 Task: Create a sub task Design and Implement Solution for the task  Create a new online platform for online personal shopping services in the project BellRise , assign it to team member softage.5@softage.net and update the status of the sub task to  Off Track , set the priority of the sub task to High
Action: Mouse moved to (560, 576)
Screenshot: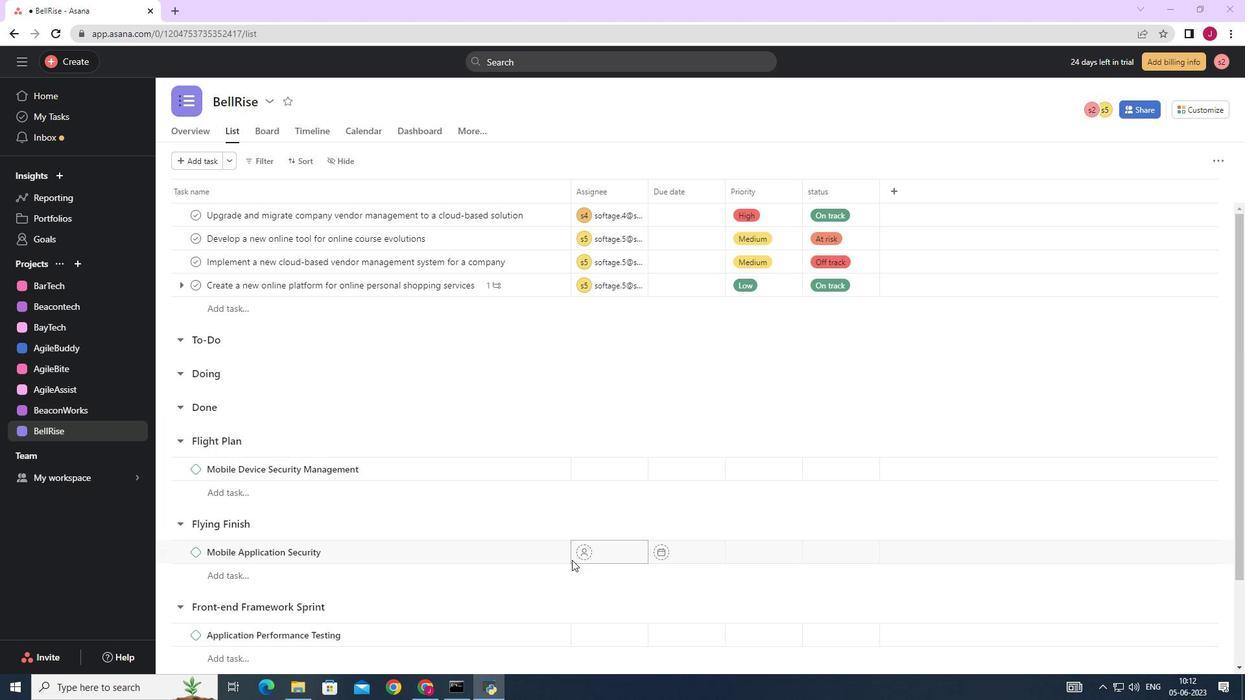 
Action: Mouse scrolled (560, 576) with delta (0, 0)
Screenshot: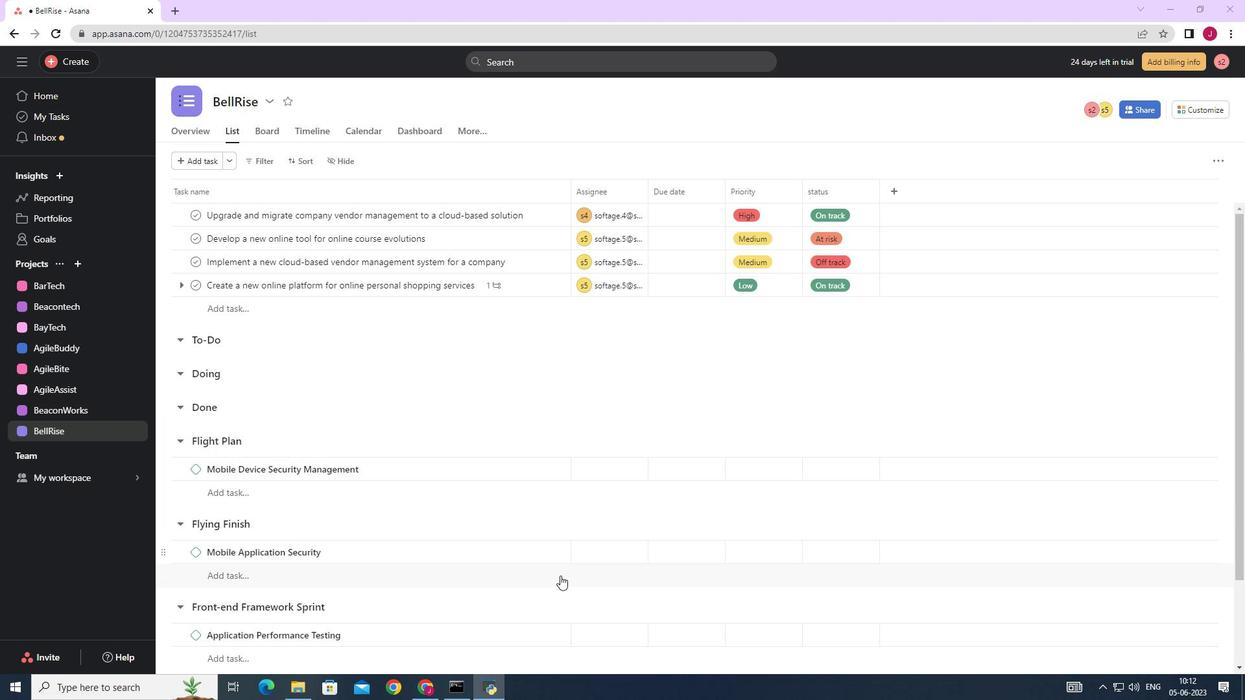 
Action: Mouse scrolled (560, 576) with delta (0, 0)
Screenshot: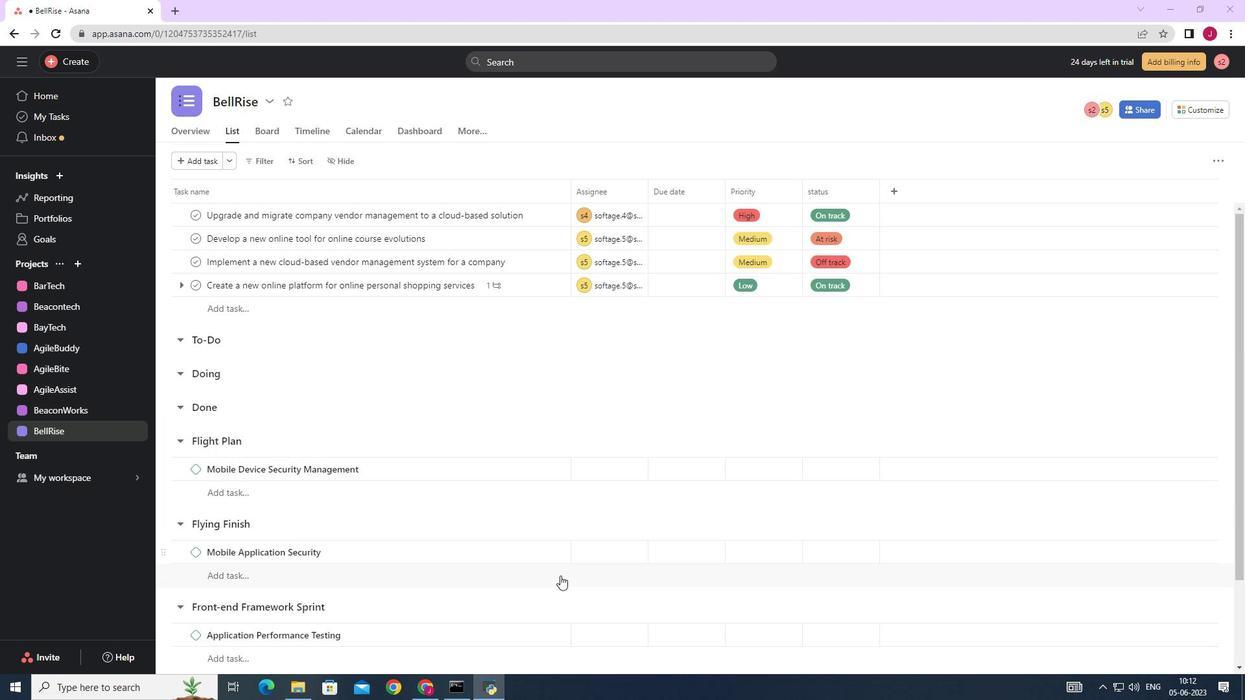 
Action: Mouse scrolled (560, 576) with delta (0, 0)
Screenshot: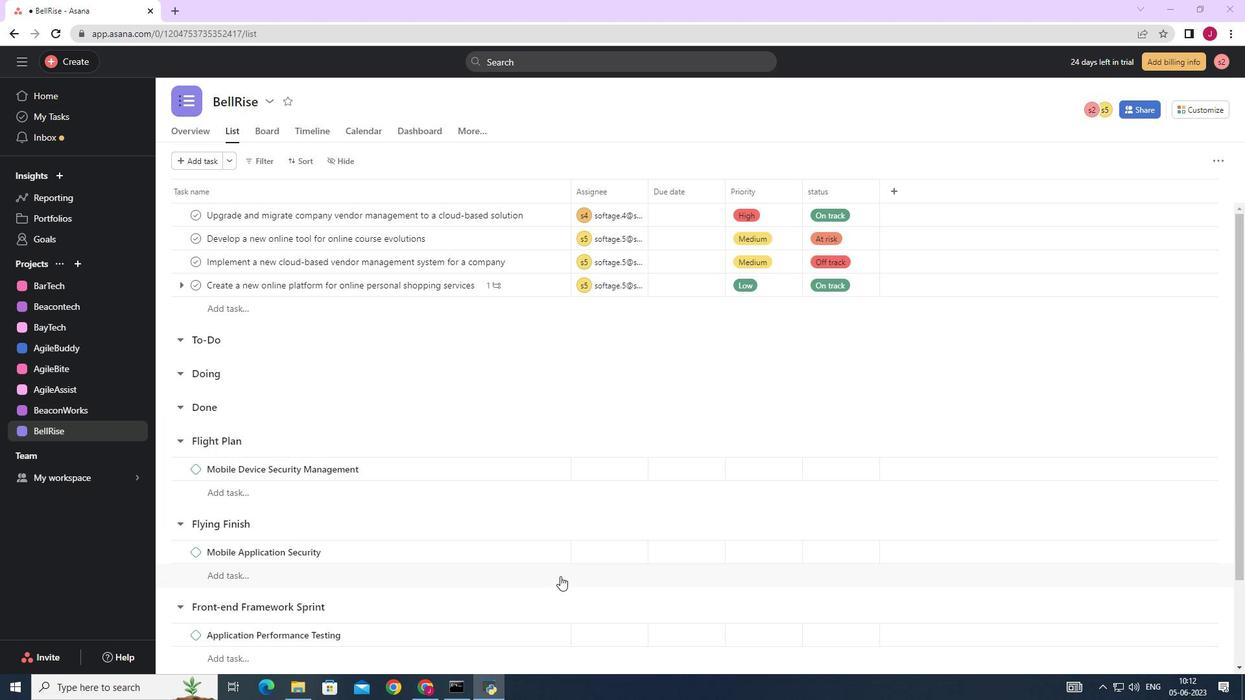 
Action: Mouse moved to (489, 545)
Screenshot: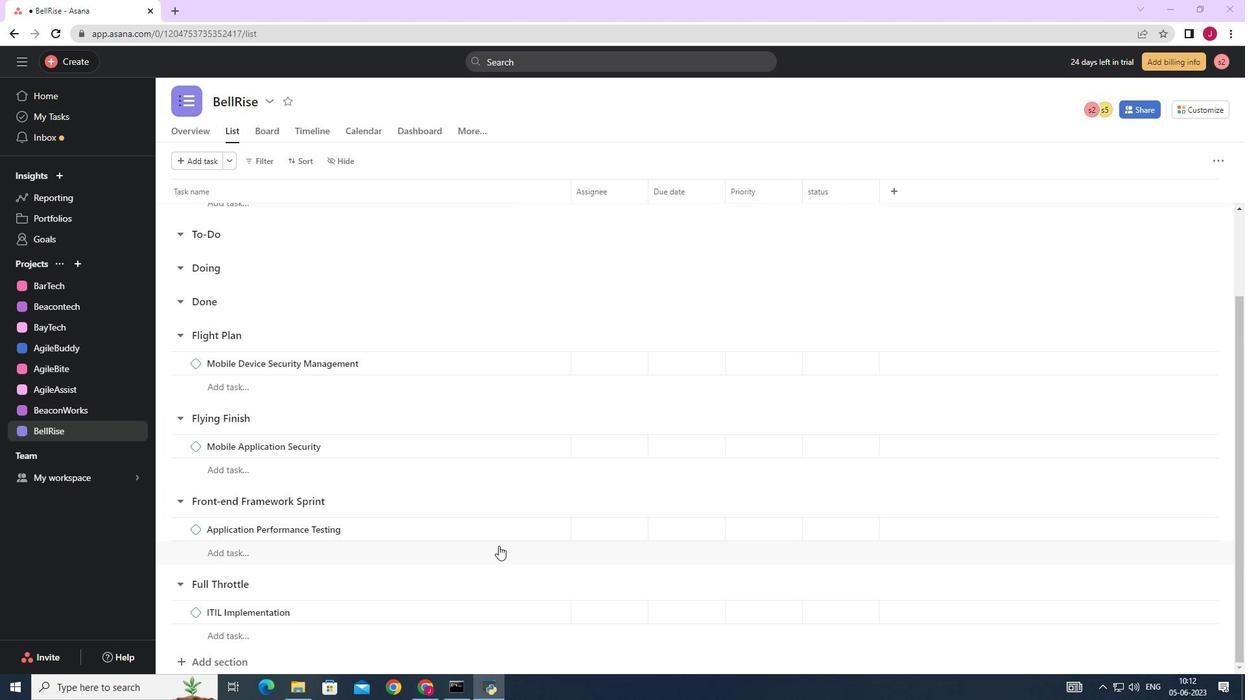 
Action: Mouse scrolled (489, 546) with delta (0, 0)
Screenshot: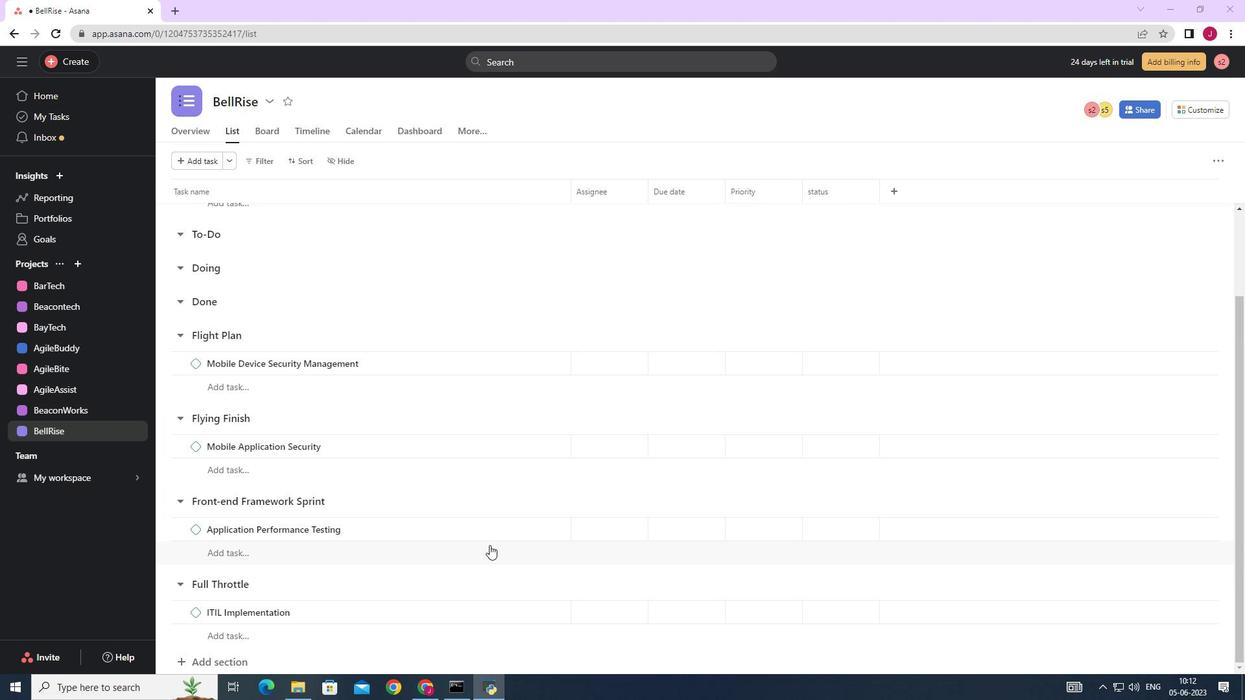 
Action: Mouse scrolled (489, 546) with delta (0, 0)
Screenshot: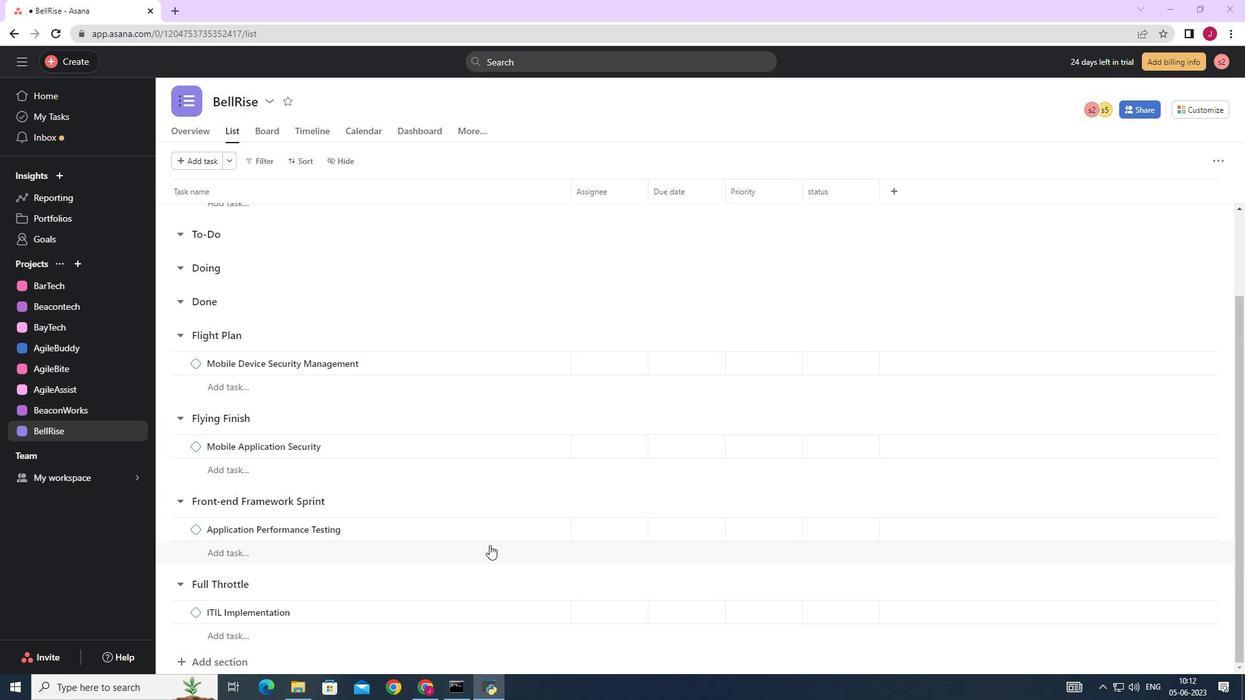 
Action: Mouse scrolled (489, 546) with delta (0, 0)
Screenshot: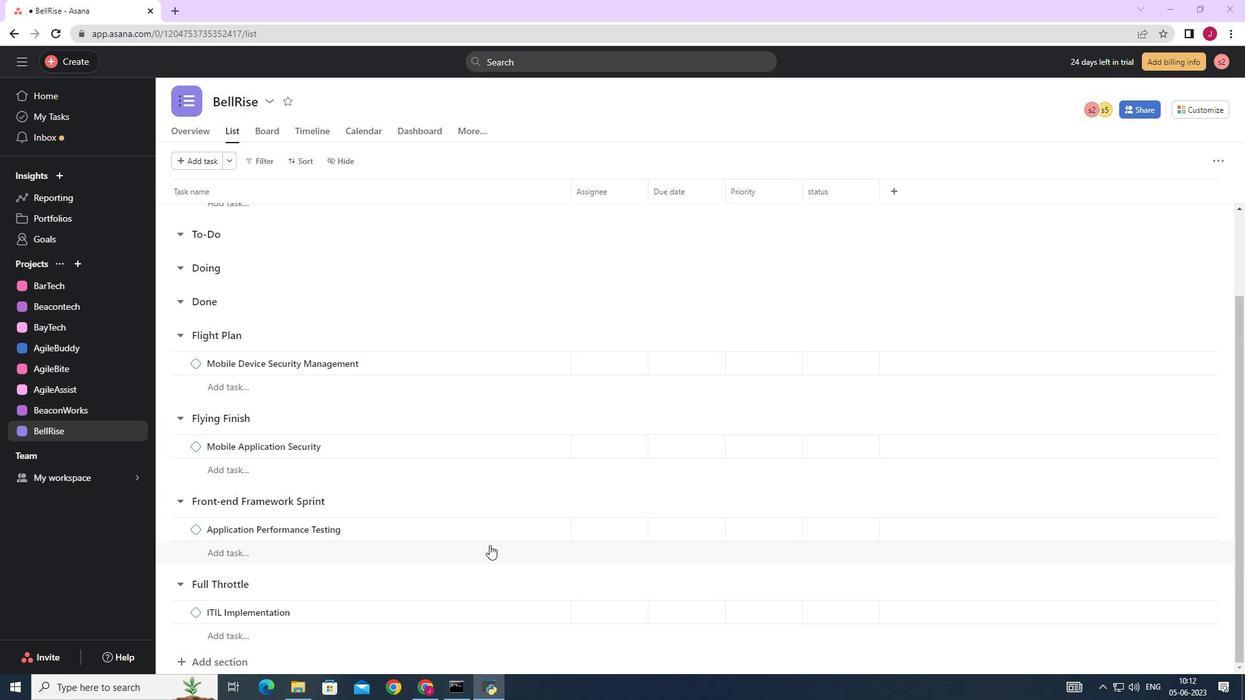 
Action: Mouse moved to (436, 434)
Screenshot: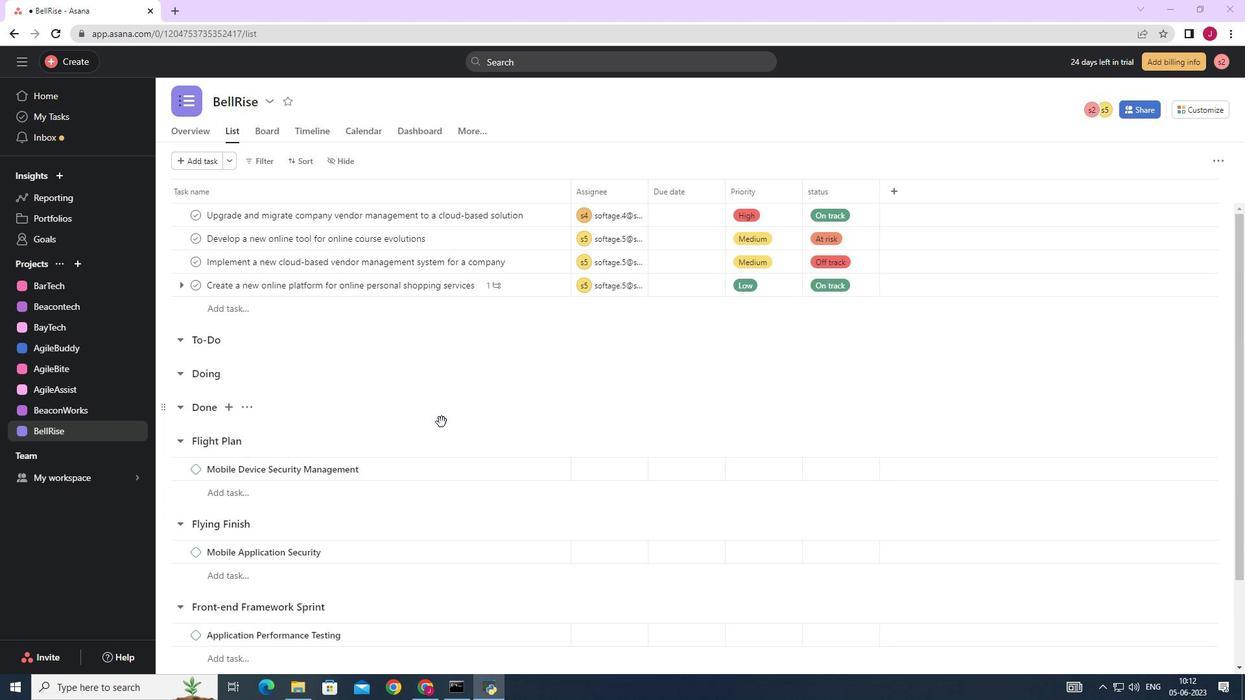 
Action: Mouse scrolled (436, 433) with delta (0, 0)
Screenshot: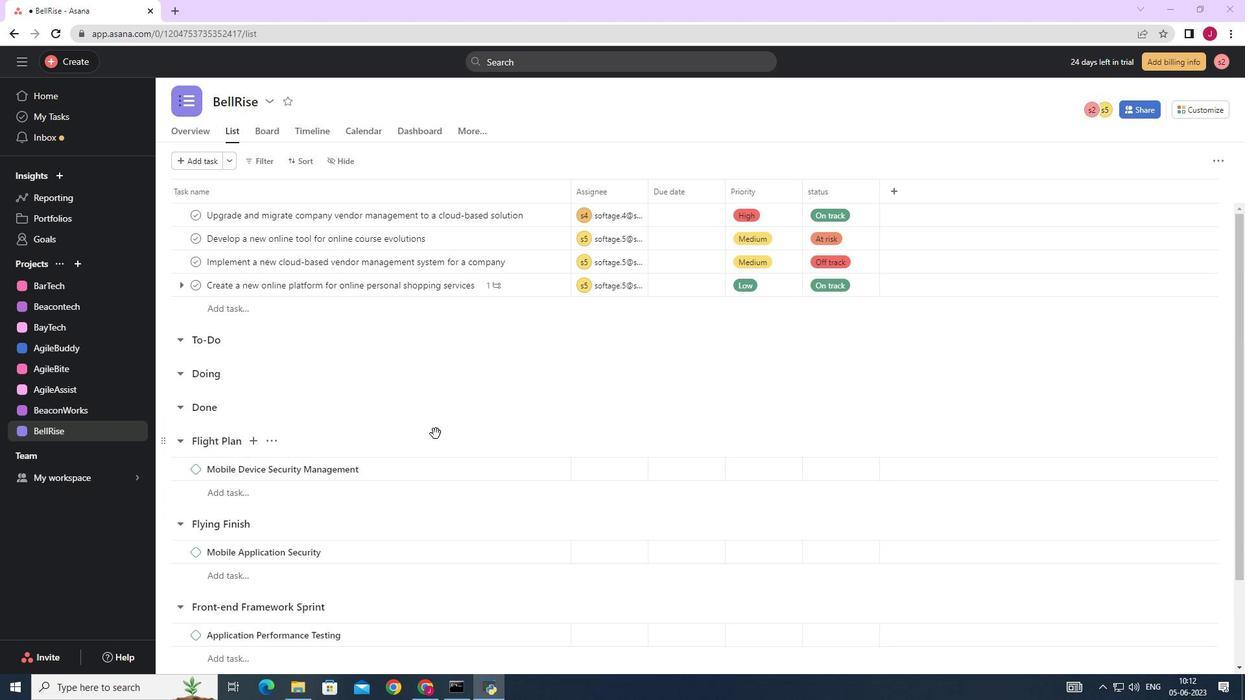 
Action: Mouse scrolled (436, 433) with delta (0, 0)
Screenshot: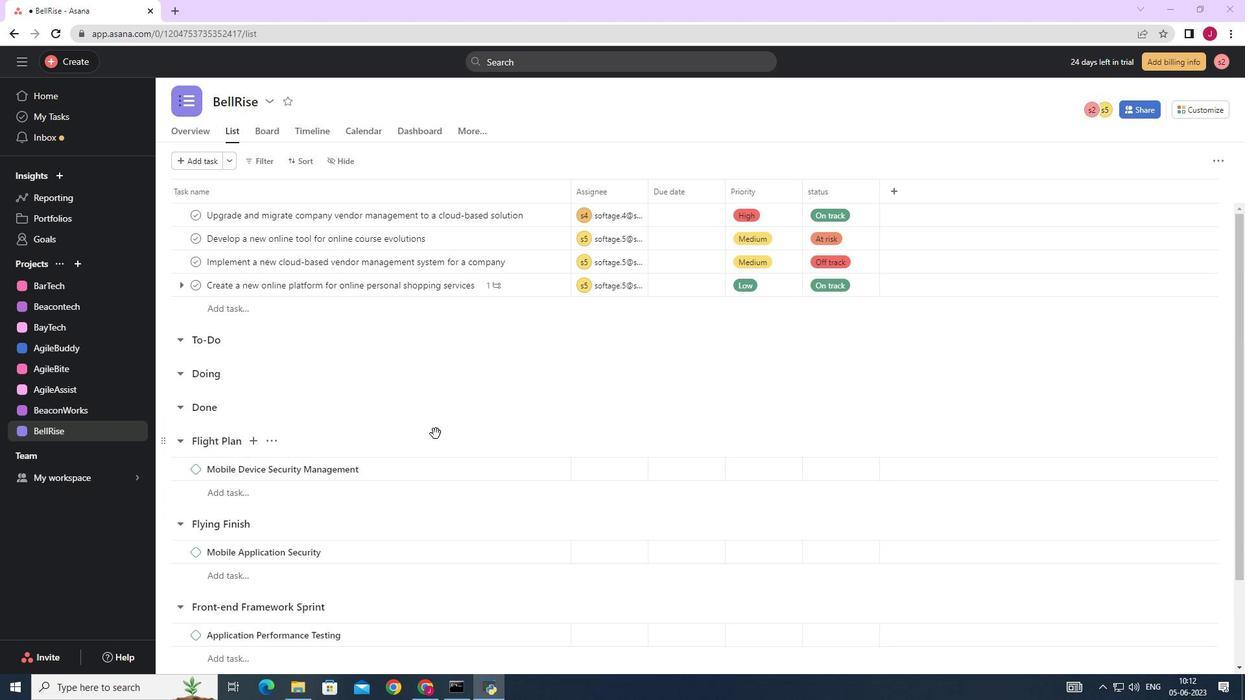 
Action: Mouse scrolled (436, 433) with delta (0, 0)
Screenshot: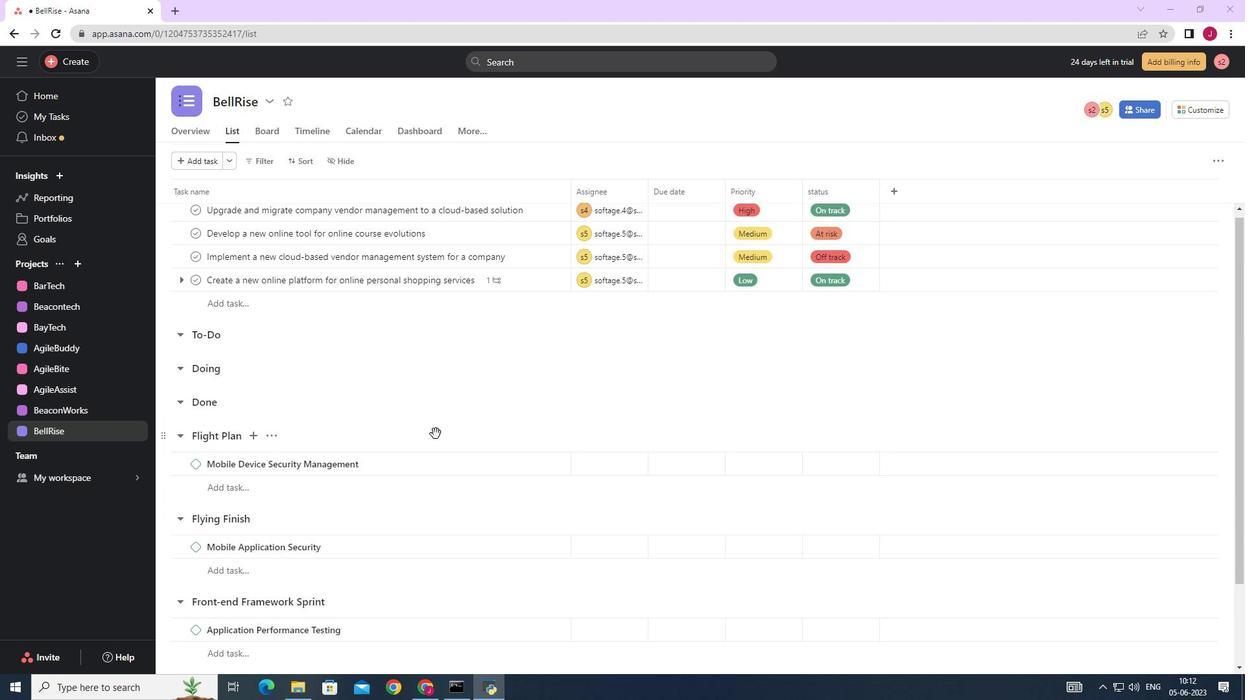 
Action: Mouse scrolled (436, 434) with delta (0, 0)
Screenshot: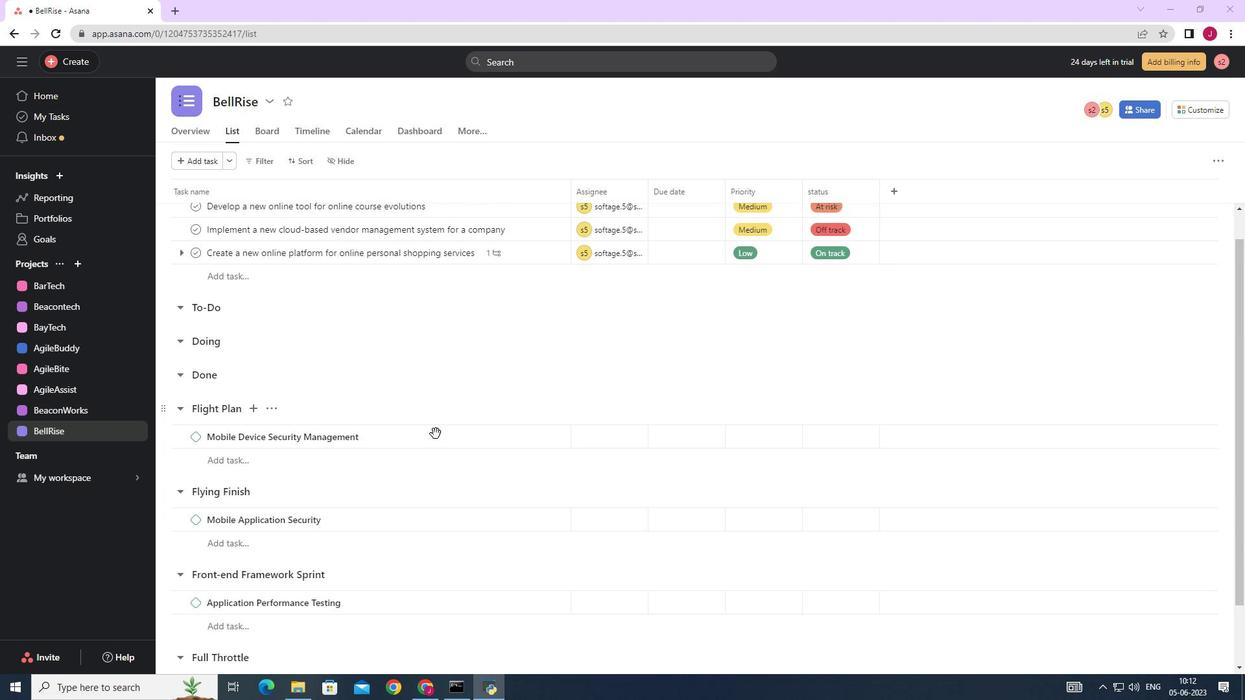 
Action: Mouse scrolled (436, 434) with delta (0, 0)
Screenshot: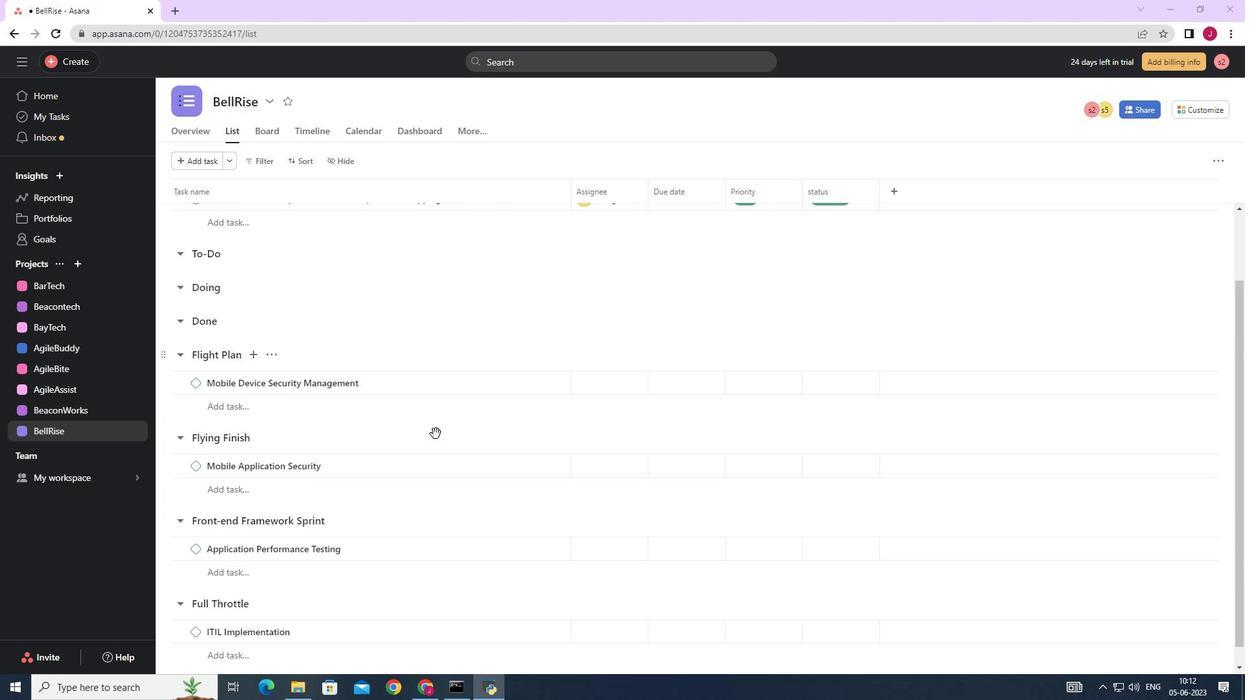 
Action: Mouse scrolled (436, 434) with delta (0, 0)
Screenshot: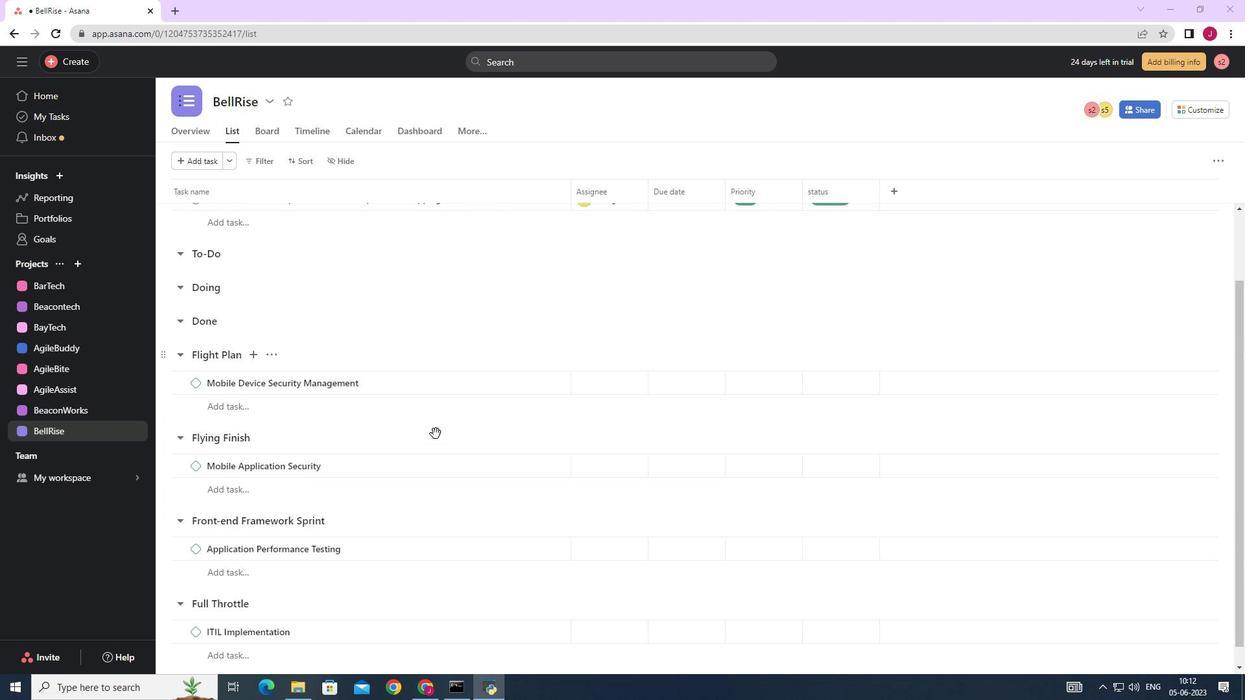 
Action: Mouse scrolled (436, 434) with delta (0, 0)
Screenshot: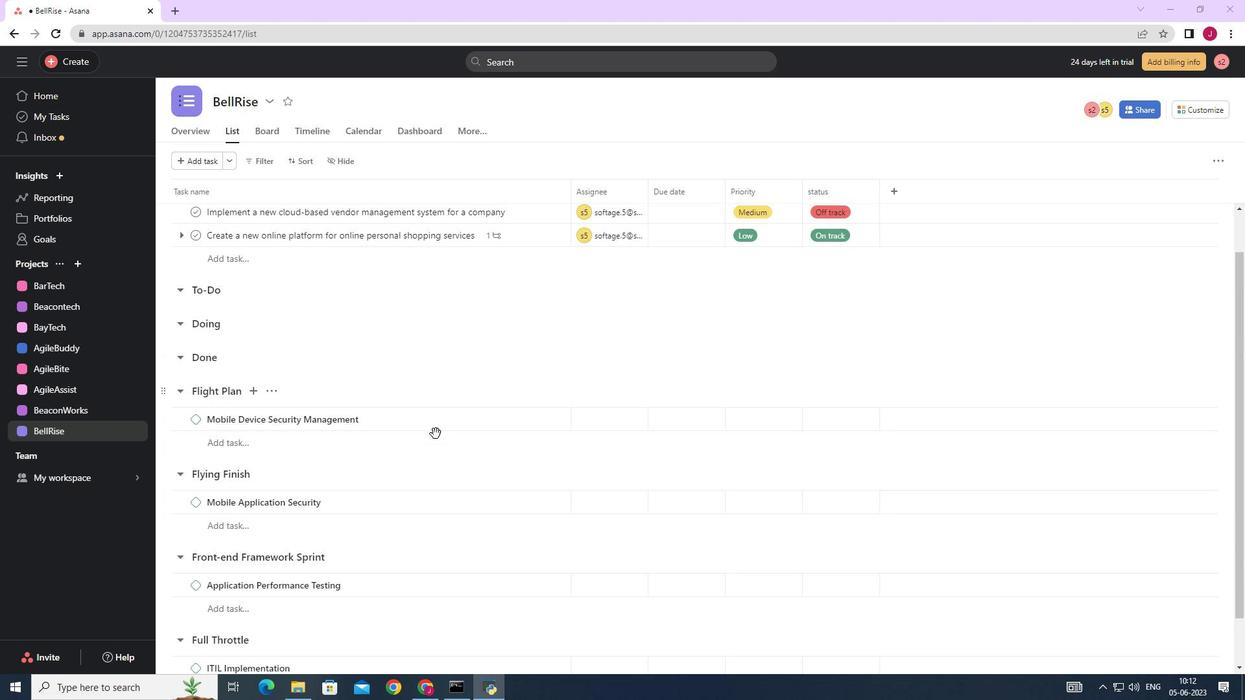 
Action: Mouse moved to (519, 288)
Screenshot: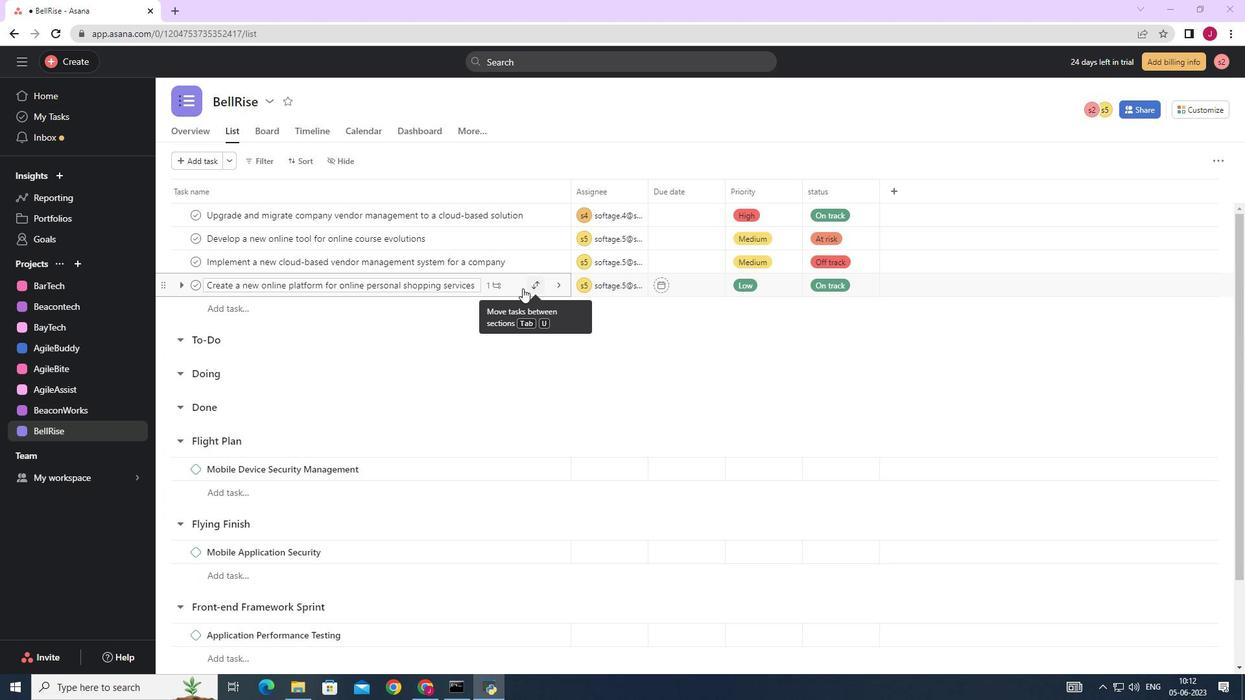 
Action: Mouse pressed left at (519, 288)
Screenshot: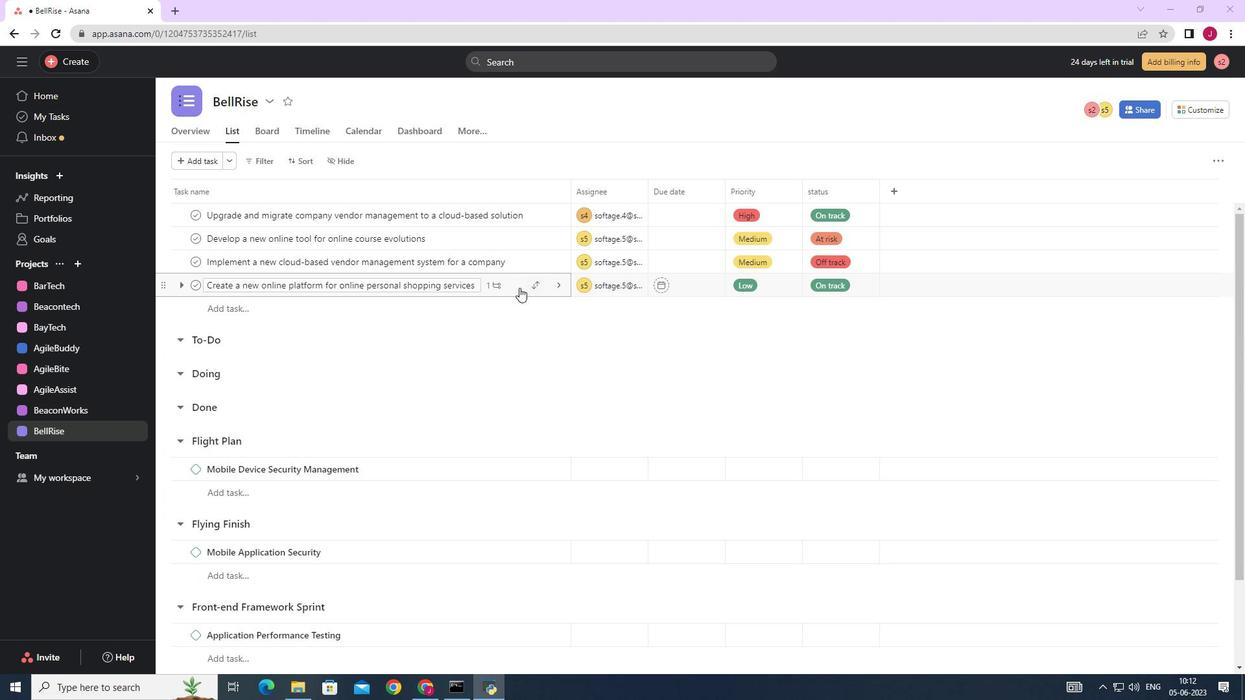 
Action: Mouse moved to (1016, 481)
Screenshot: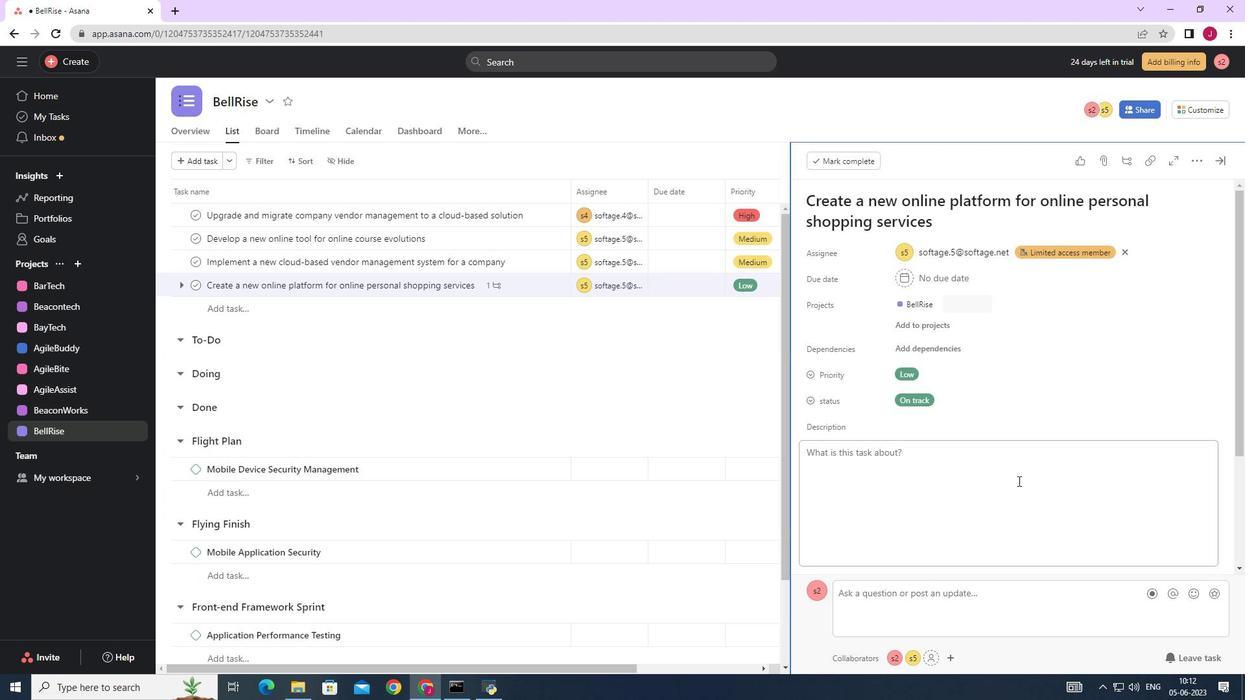 
Action: Mouse scrolled (1016, 480) with delta (0, 0)
Screenshot: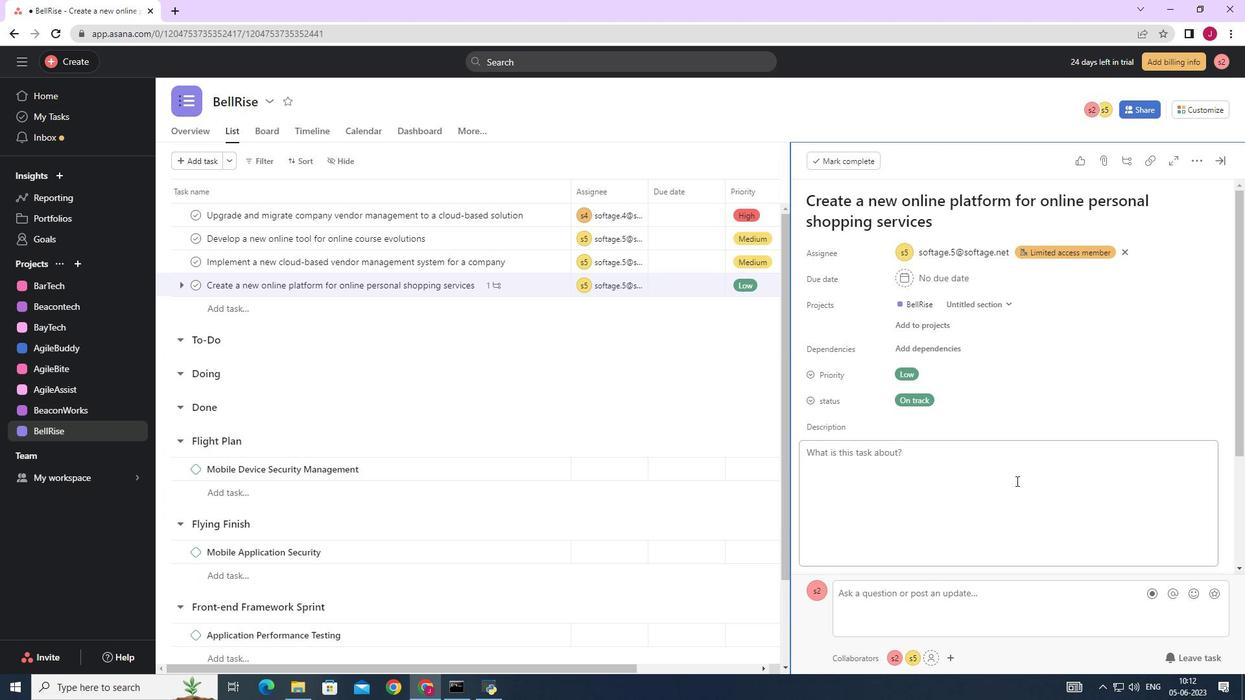 
Action: Mouse scrolled (1016, 480) with delta (0, 0)
Screenshot: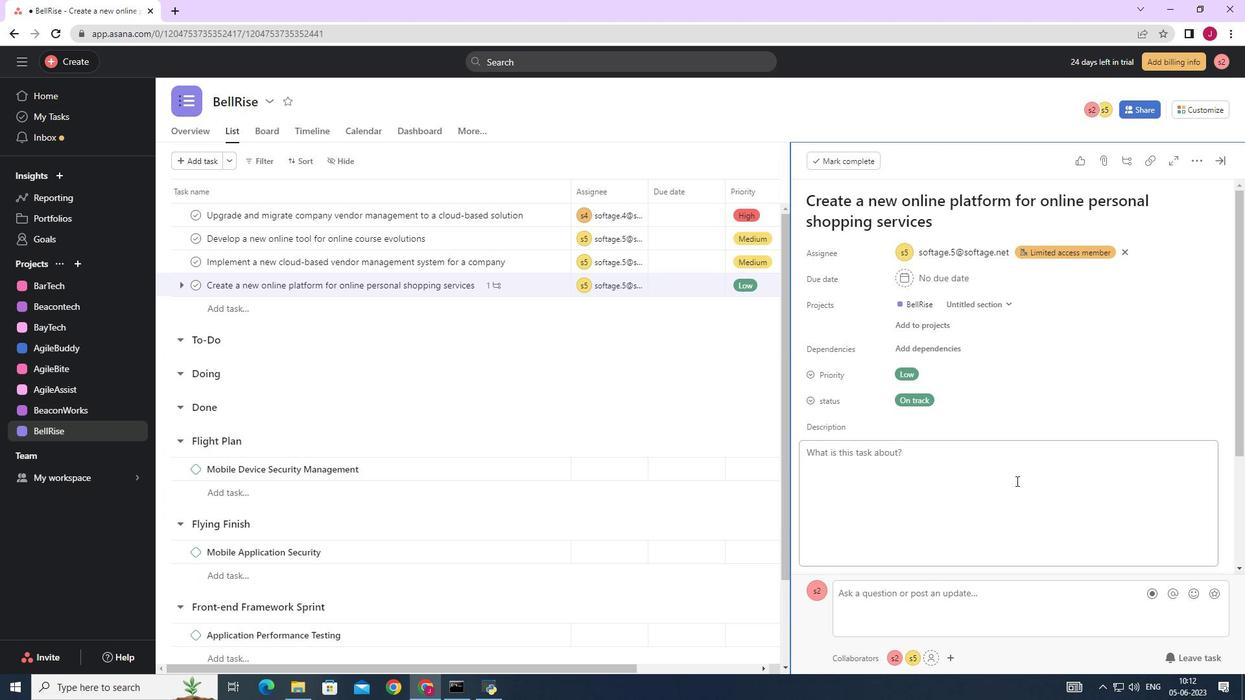 
Action: Mouse scrolled (1016, 480) with delta (0, 0)
Screenshot: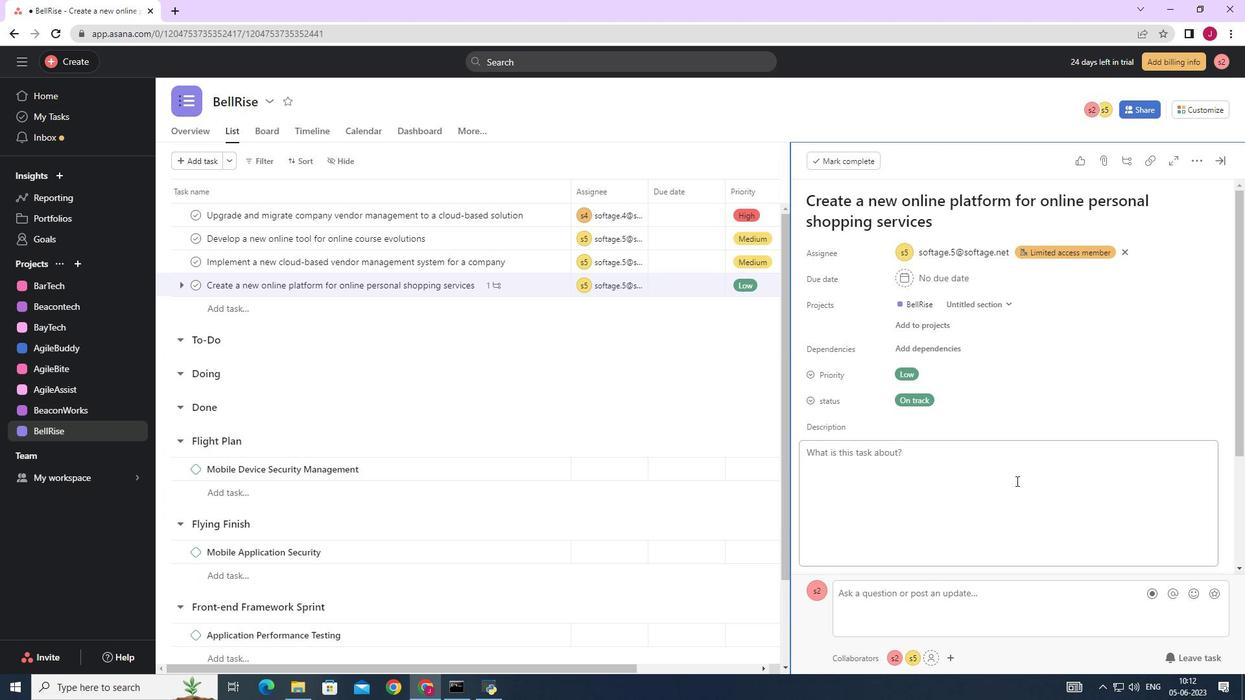 
Action: Mouse moved to (942, 475)
Screenshot: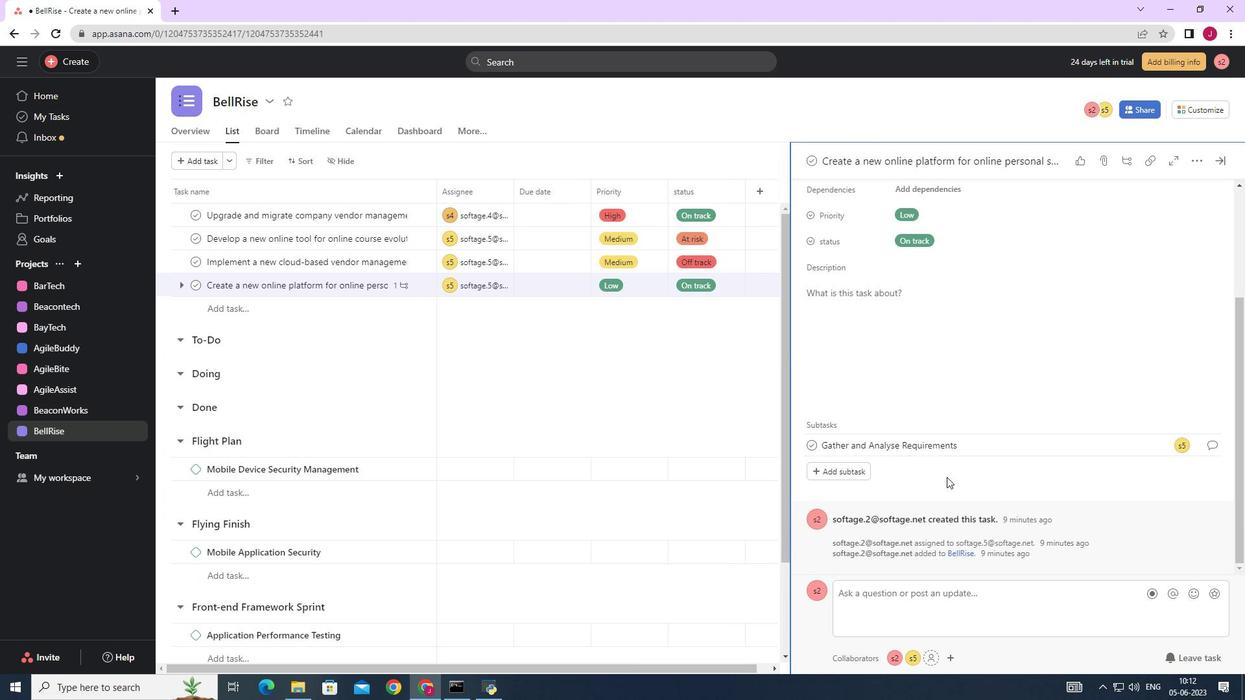 
Action: Mouse scrolled (942, 476) with delta (0, 0)
Screenshot: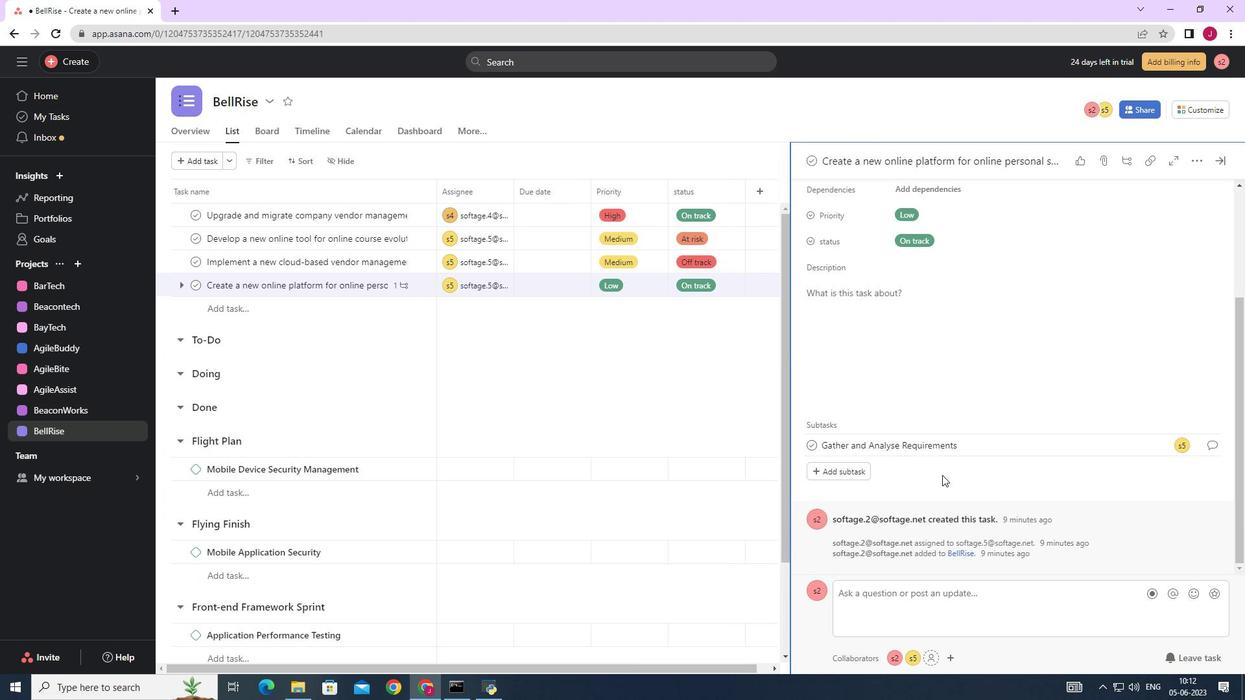 
Action: Mouse scrolled (942, 476) with delta (0, 0)
Screenshot: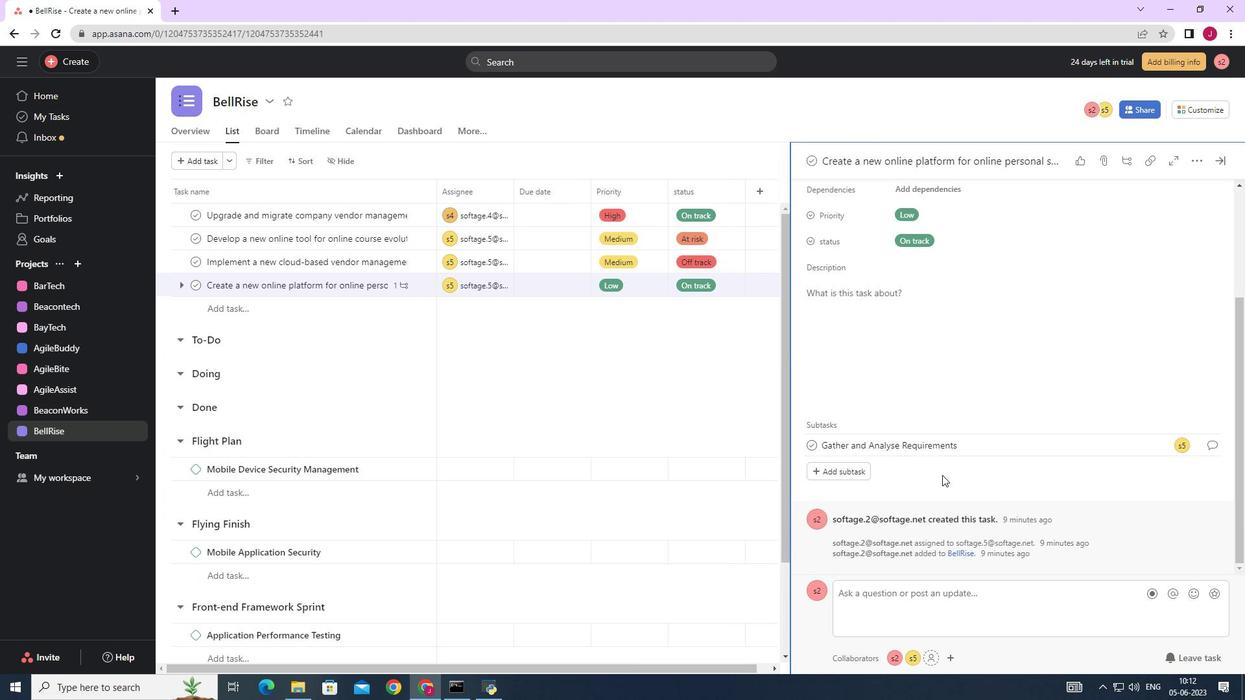 
Action: Mouse scrolled (942, 476) with delta (0, 0)
Screenshot: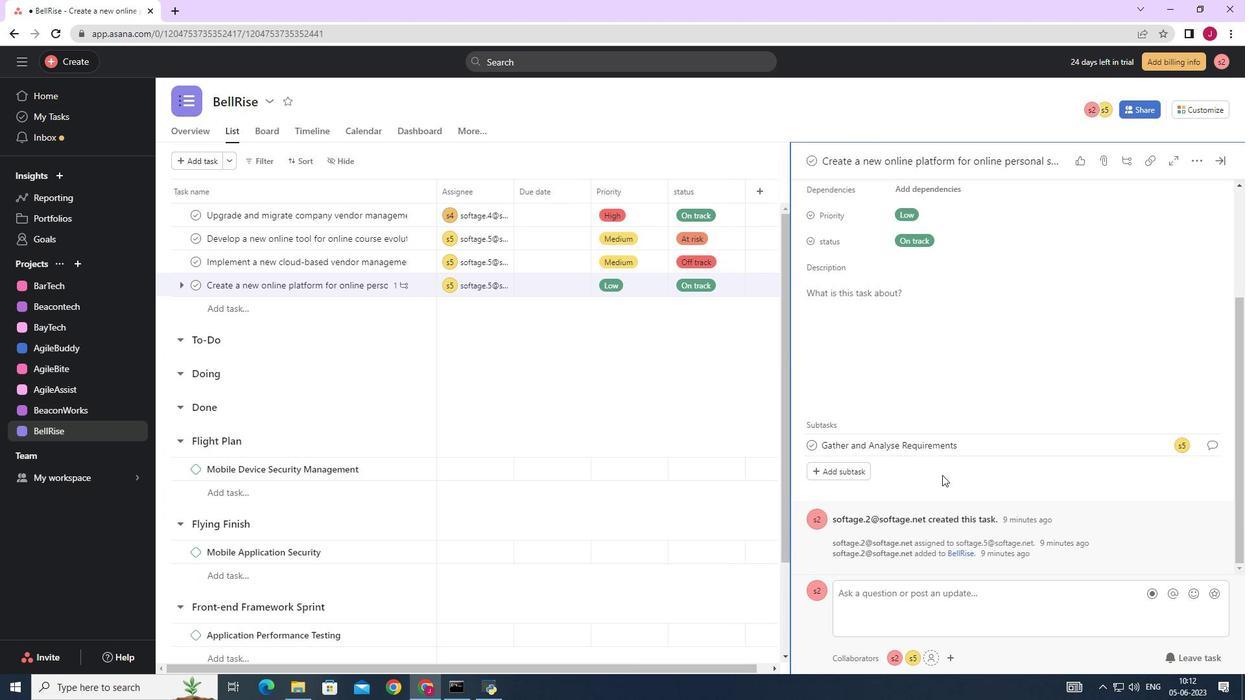 
Action: Mouse scrolled (942, 474) with delta (0, 0)
Screenshot: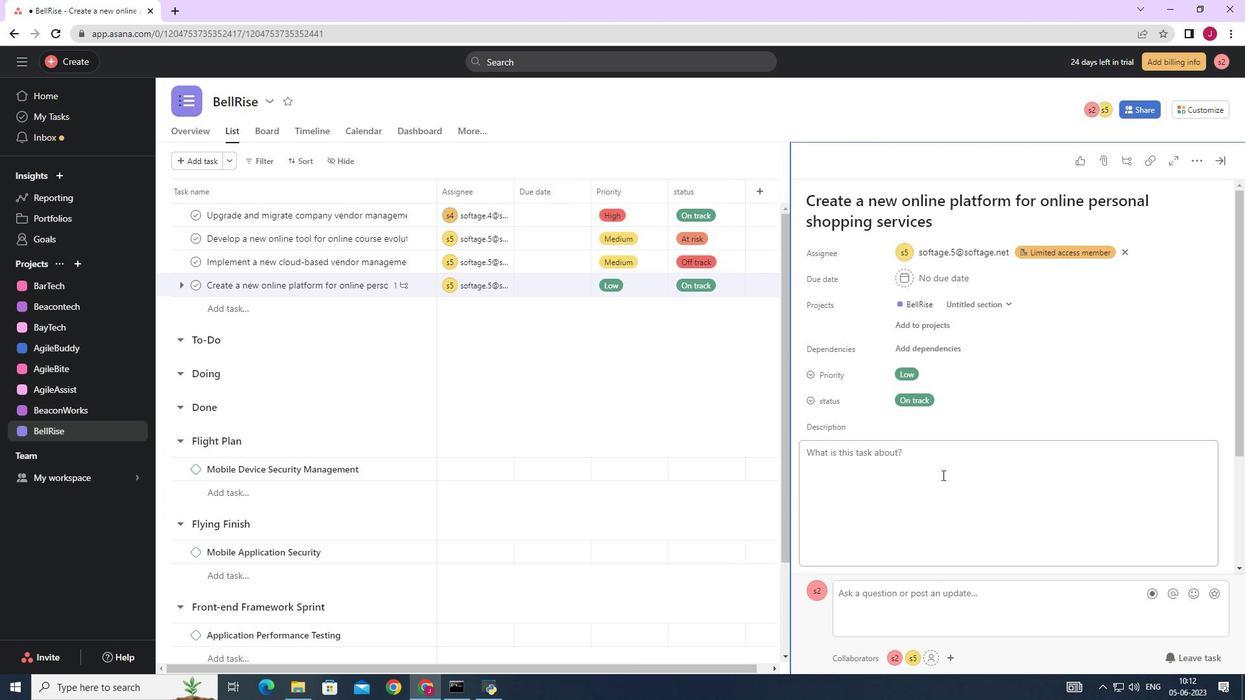 
Action: Mouse scrolled (942, 474) with delta (0, 0)
Screenshot: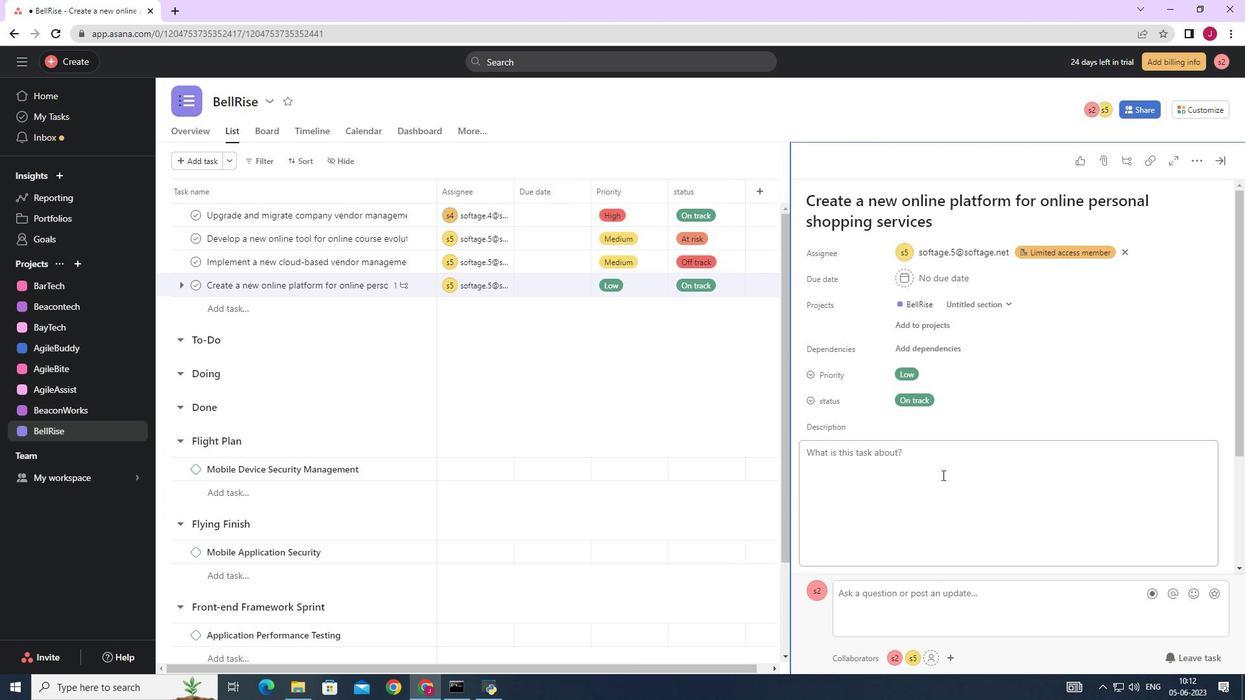 
Action: Mouse scrolled (942, 474) with delta (0, 0)
Screenshot: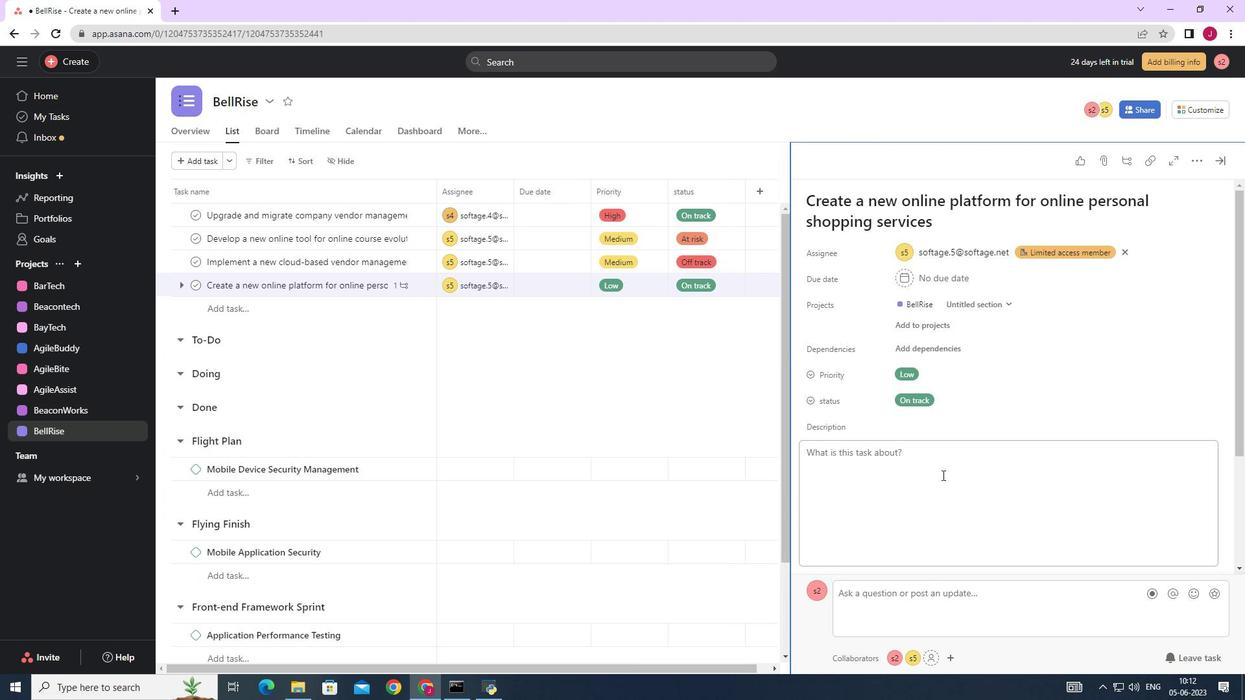 
Action: Mouse scrolled (942, 474) with delta (0, 0)
Screenshot: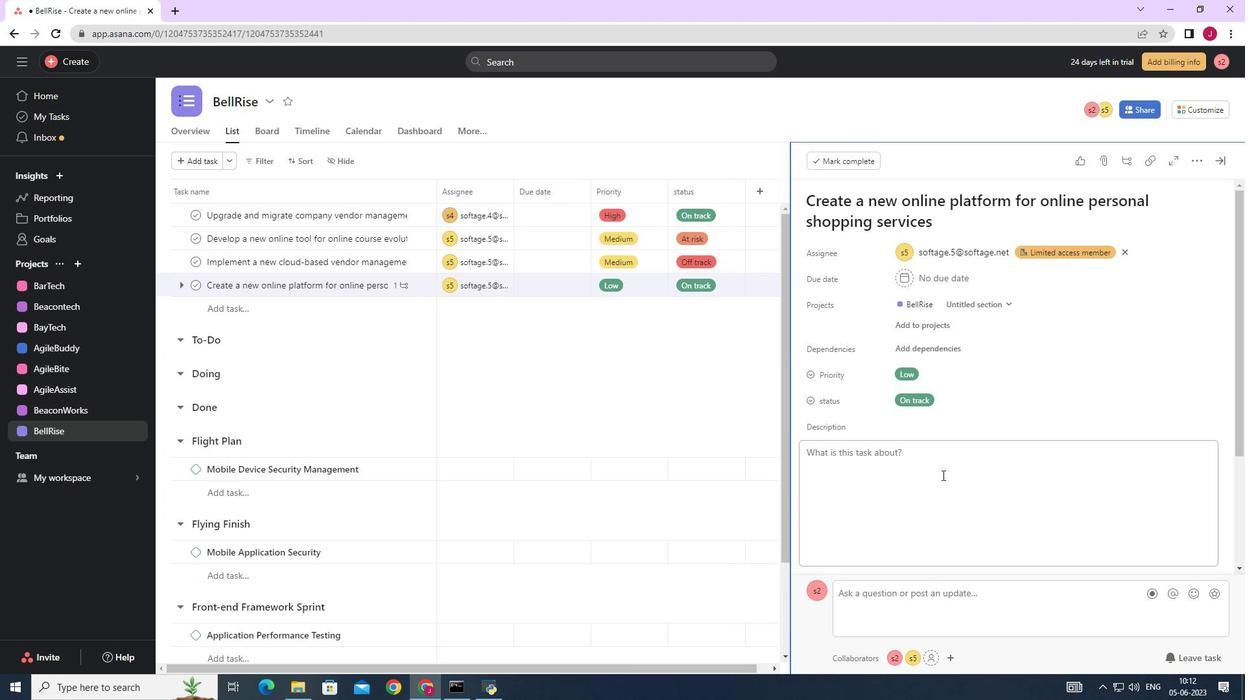 
Action: Mouse moved to (844, 475)
Screenshot: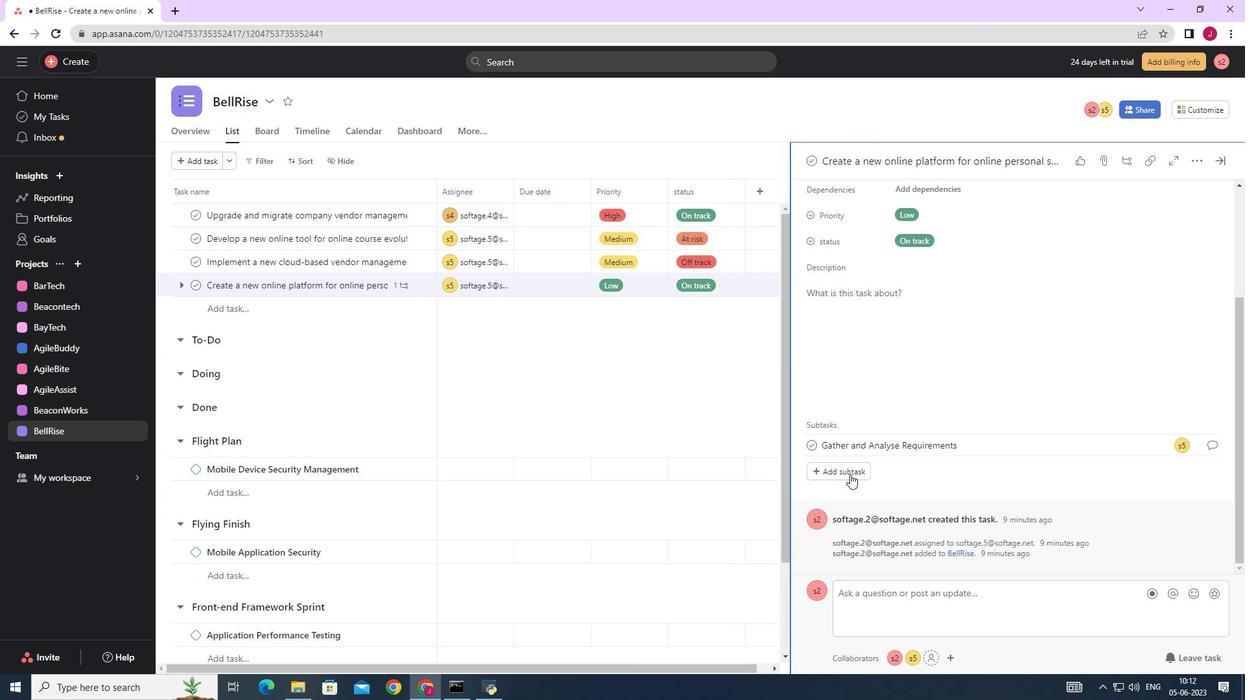 
Action: Mouse pressed left at (844, 475)
Screenshot: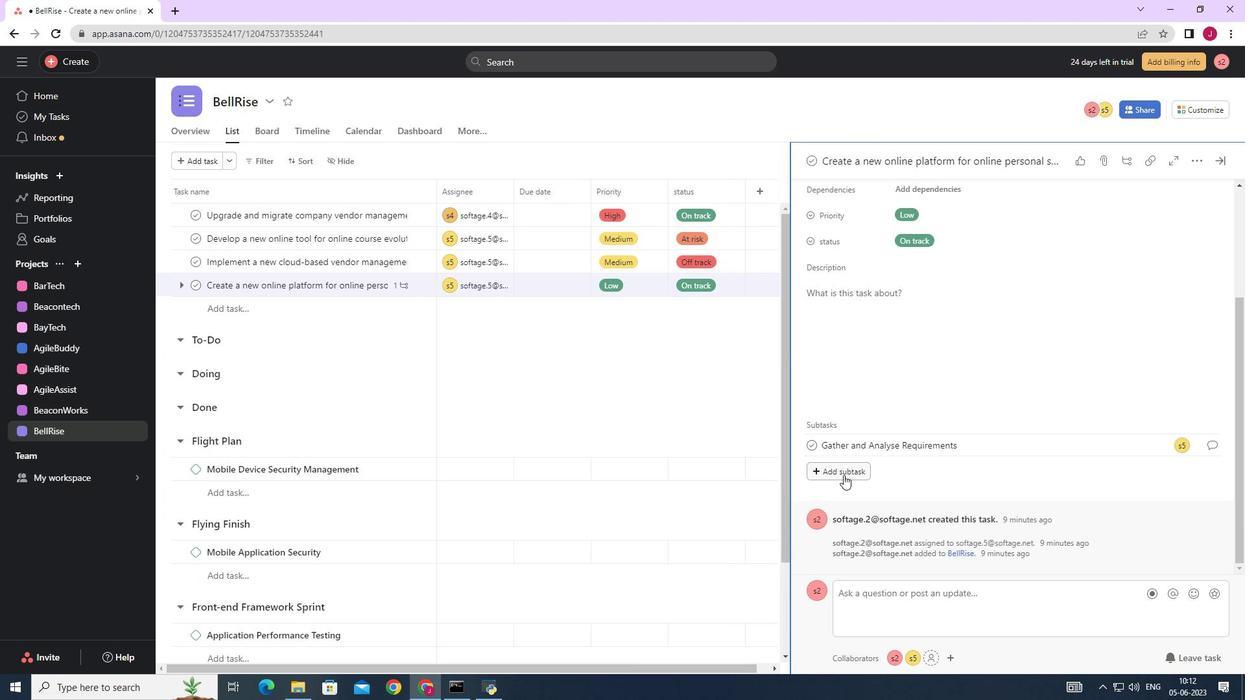 
Action: Key pressed <Key.caps_lock>D<Key.caps_lock>esign<Key.space>and<Key.space><Key.caps_lock>I<Key.caps_lock>mplementation<Key.space><Key.caps_lock>S<Key.caps_lock>olution
Screenshot: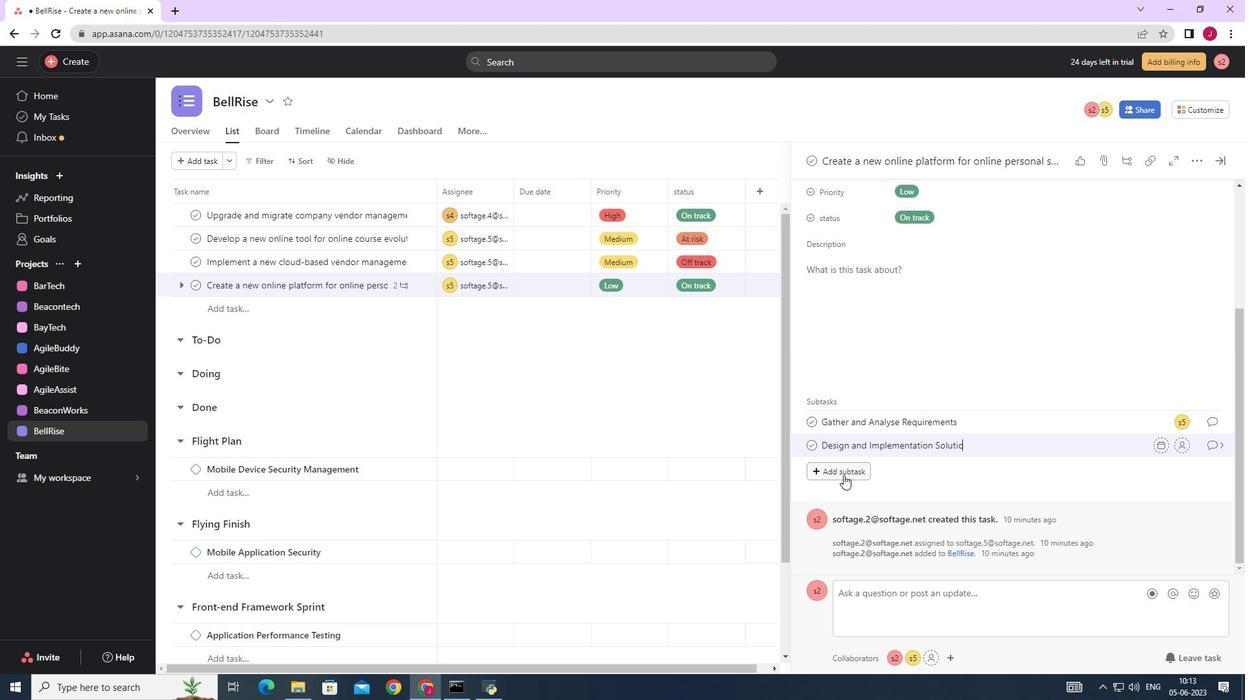
Action: Mouse moved to (1182, 445)
Screenshot: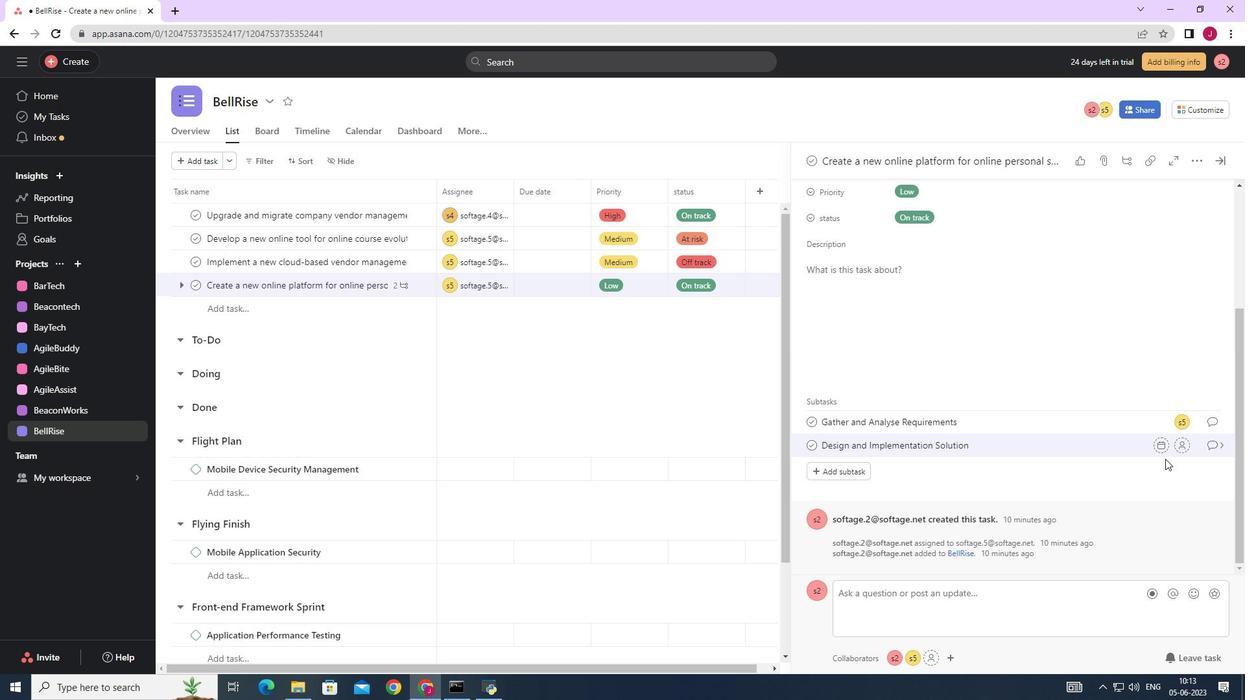 
Action: Mouse pressed left at (1182, 445)
Screenshot: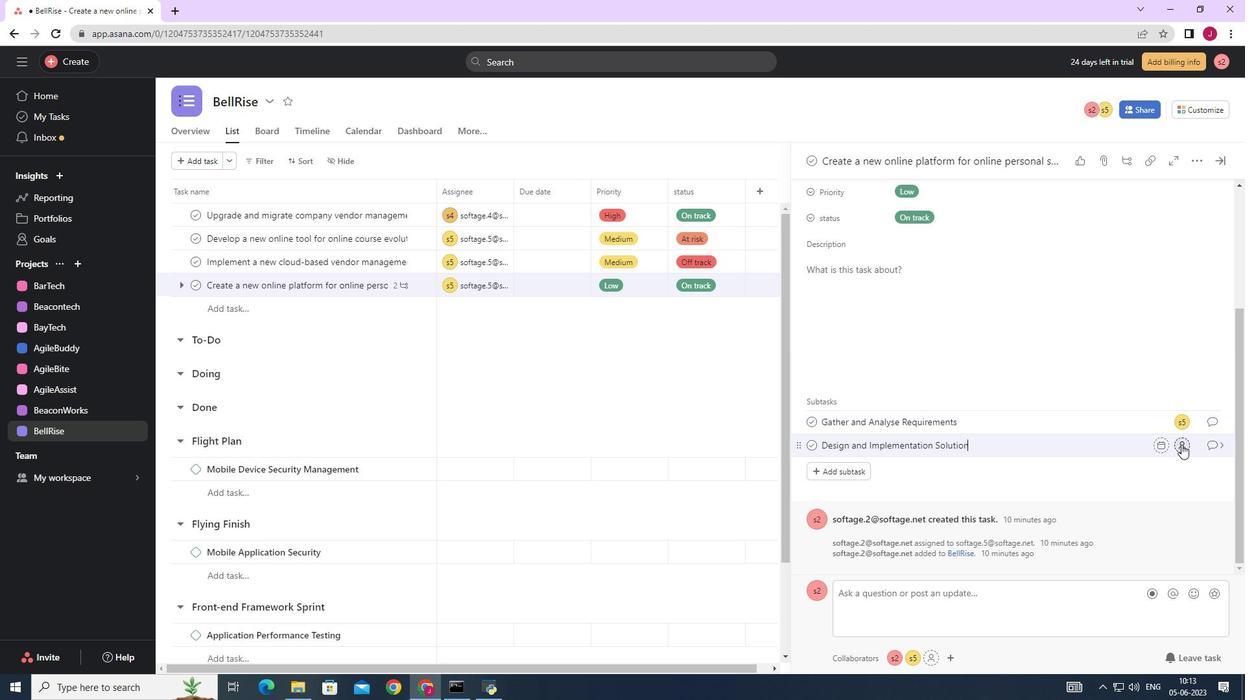 
Action: Mouse moved to (991, 511)
Screenshot: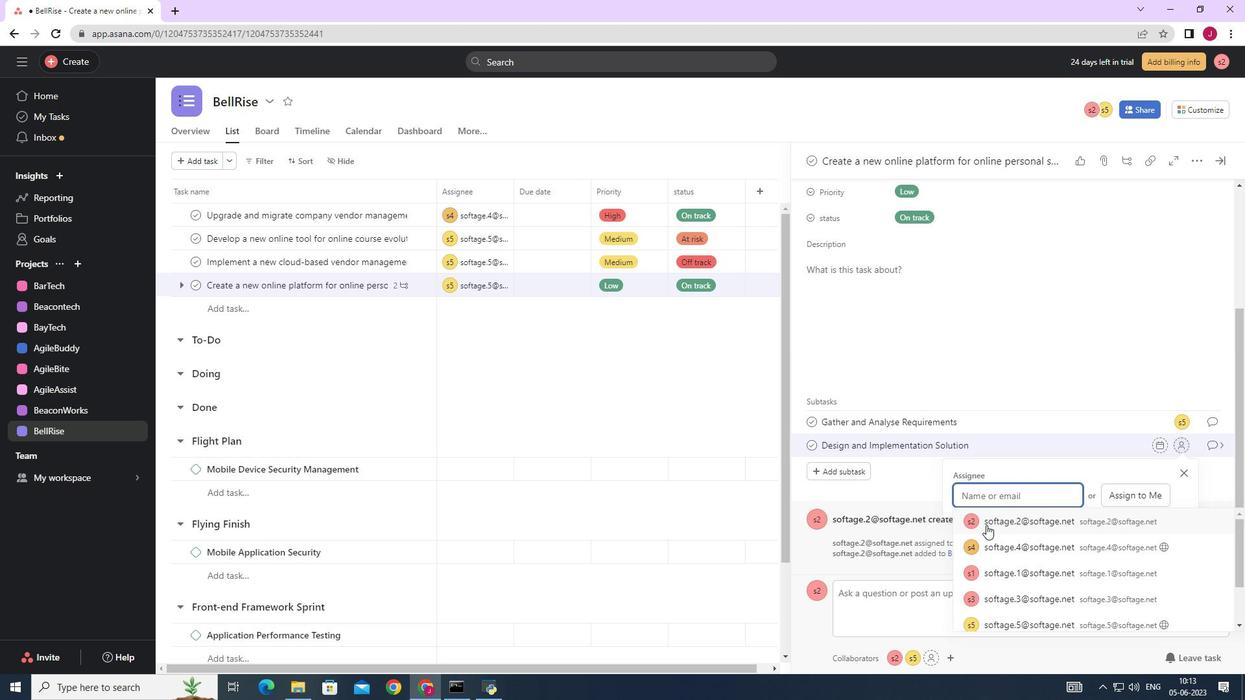 
Action: Key pressed softage.5
Screenshot: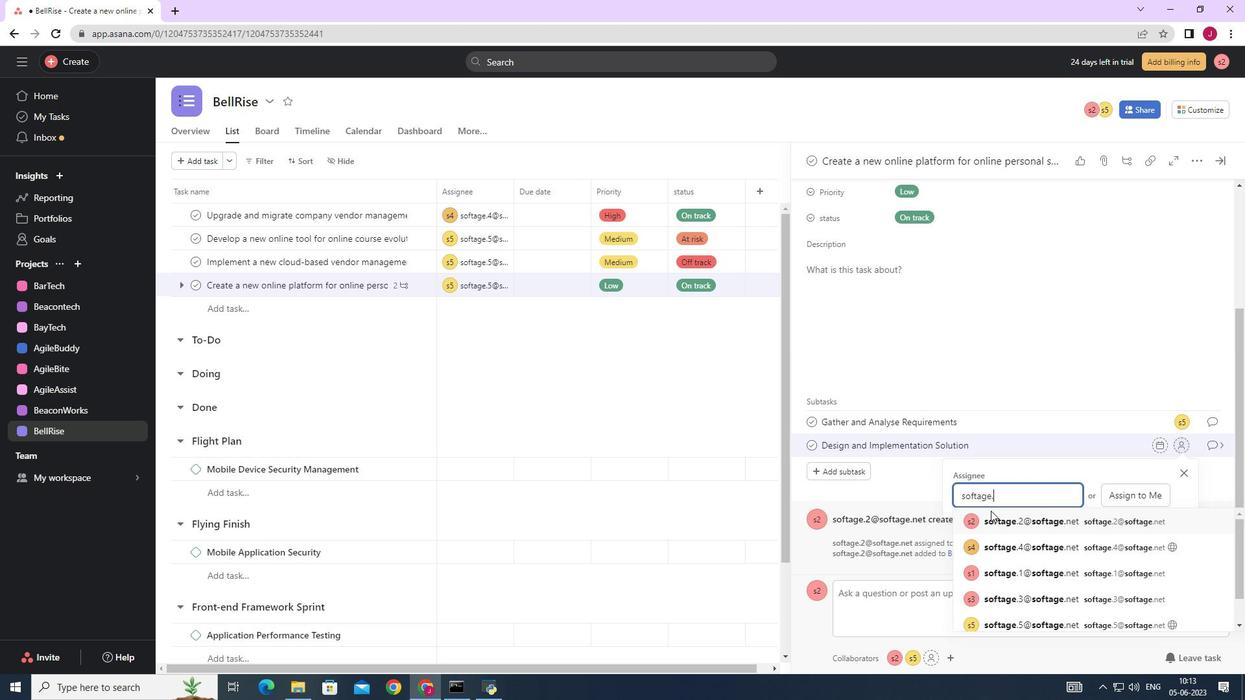 
Action: Mouse moved to (1010, 517)
Screenshot: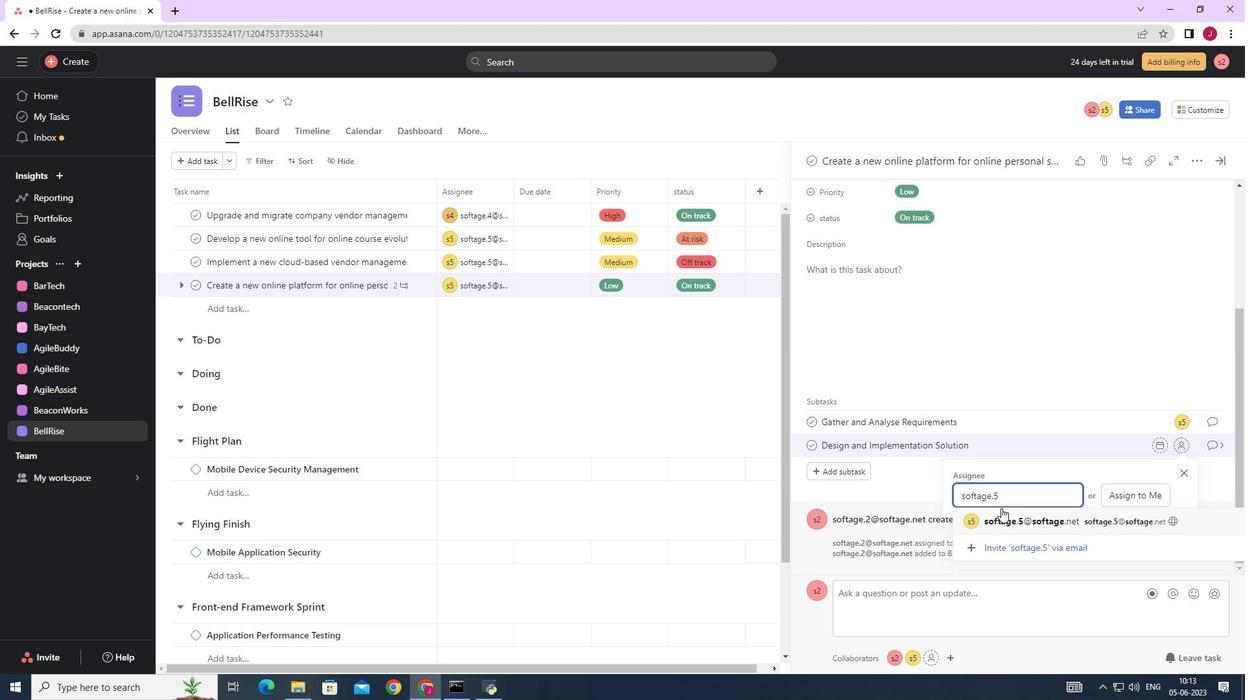
Action: Mouse pressed left at (1010, 517)
Screenshot: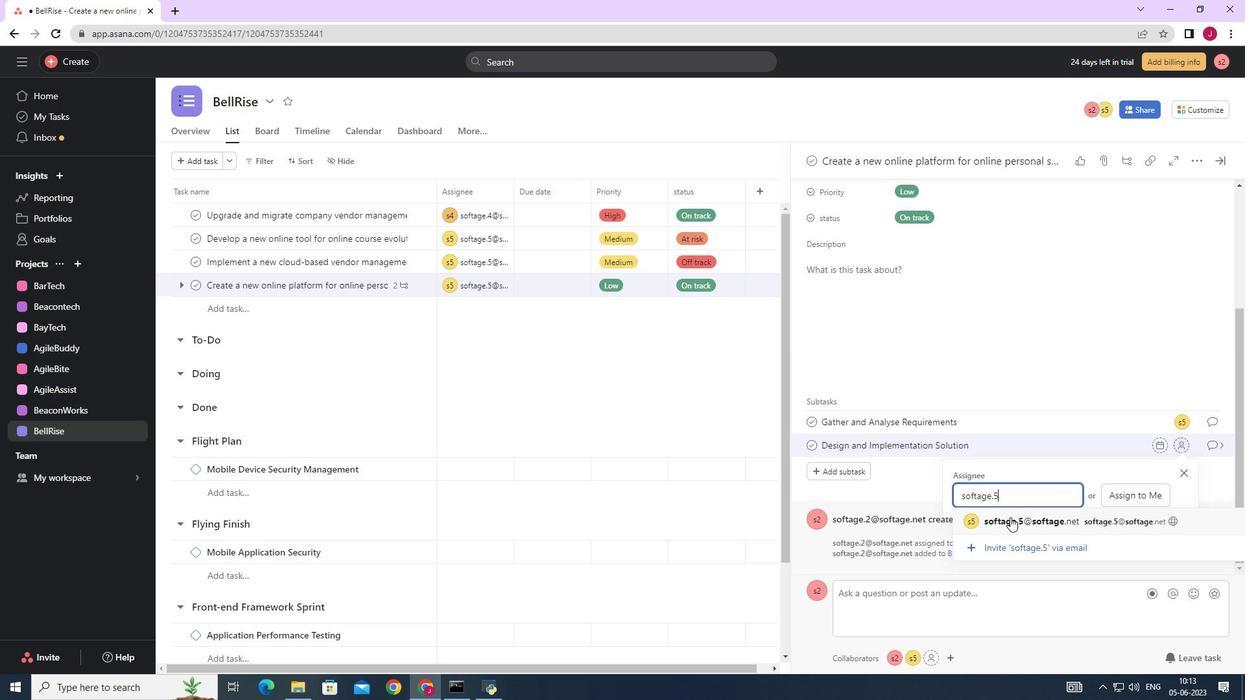 
Action: Mouse moved to (1215, 452)
Screenshot: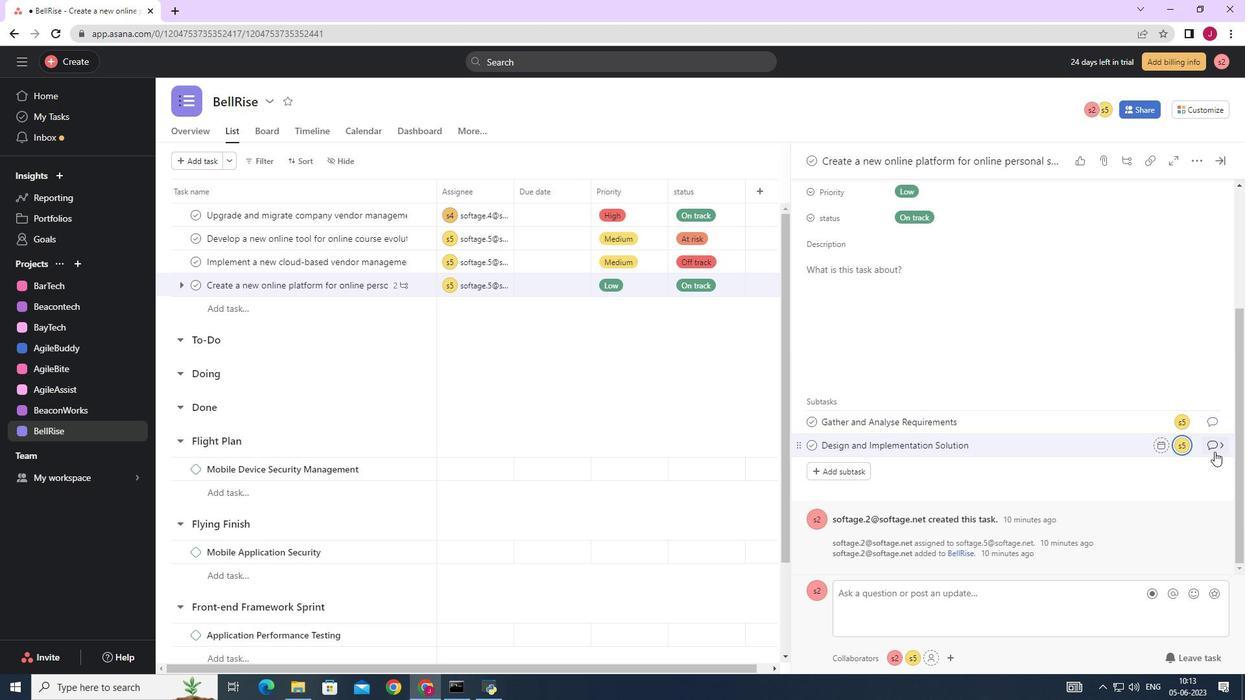 
Action: Mouse pressed left at (1215, 452)
Screenshot: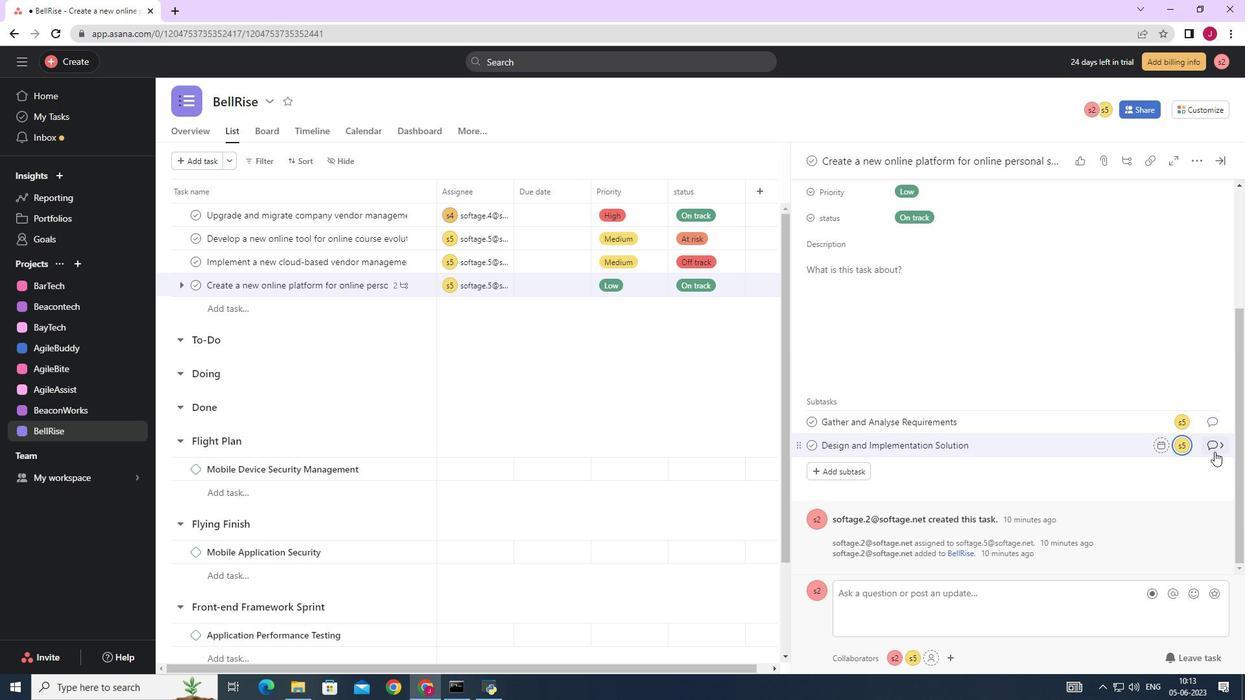 
Action: Mouse moved to (871, 340)
Screenshot: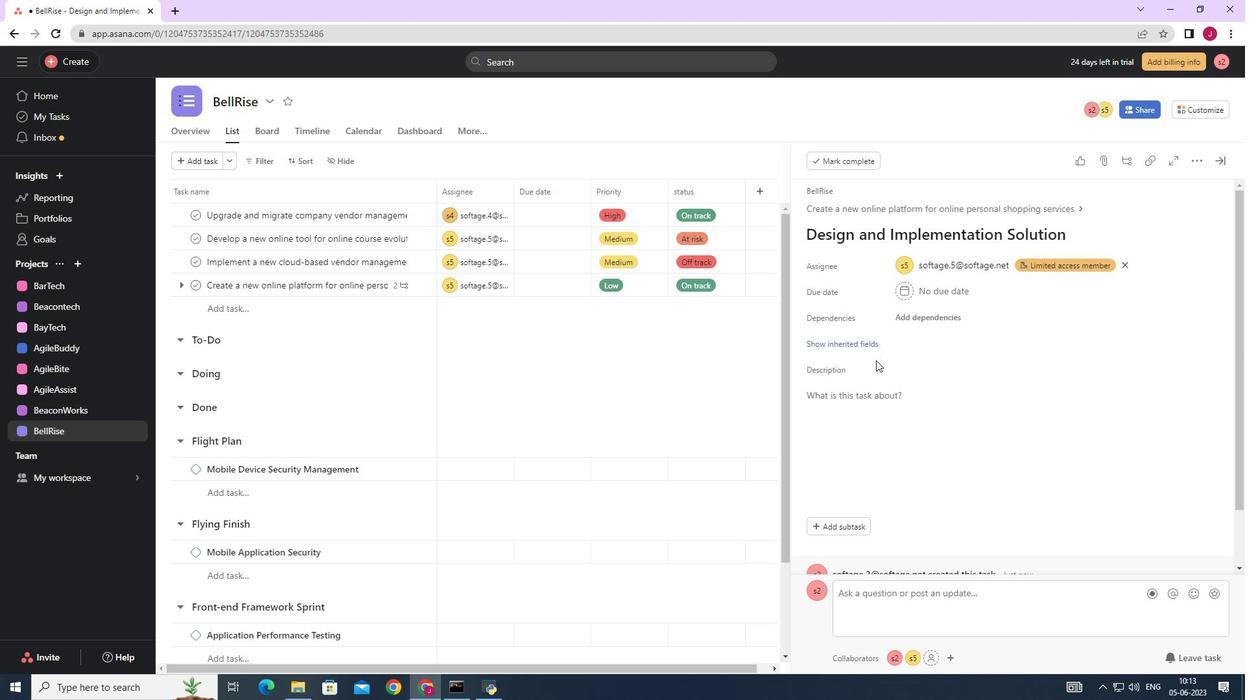 
Action: Mouse pressed left at (871, 340)
Screenshot: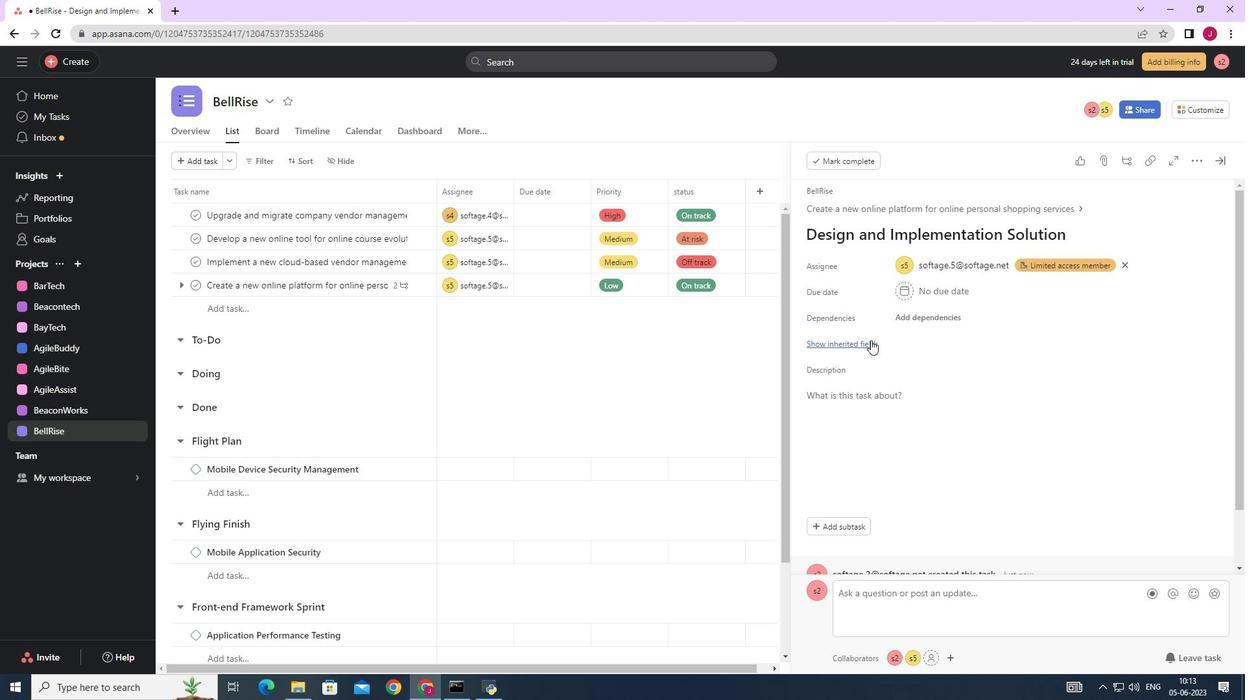 
Action: Mouse moved to (909, 365)
Screenshot: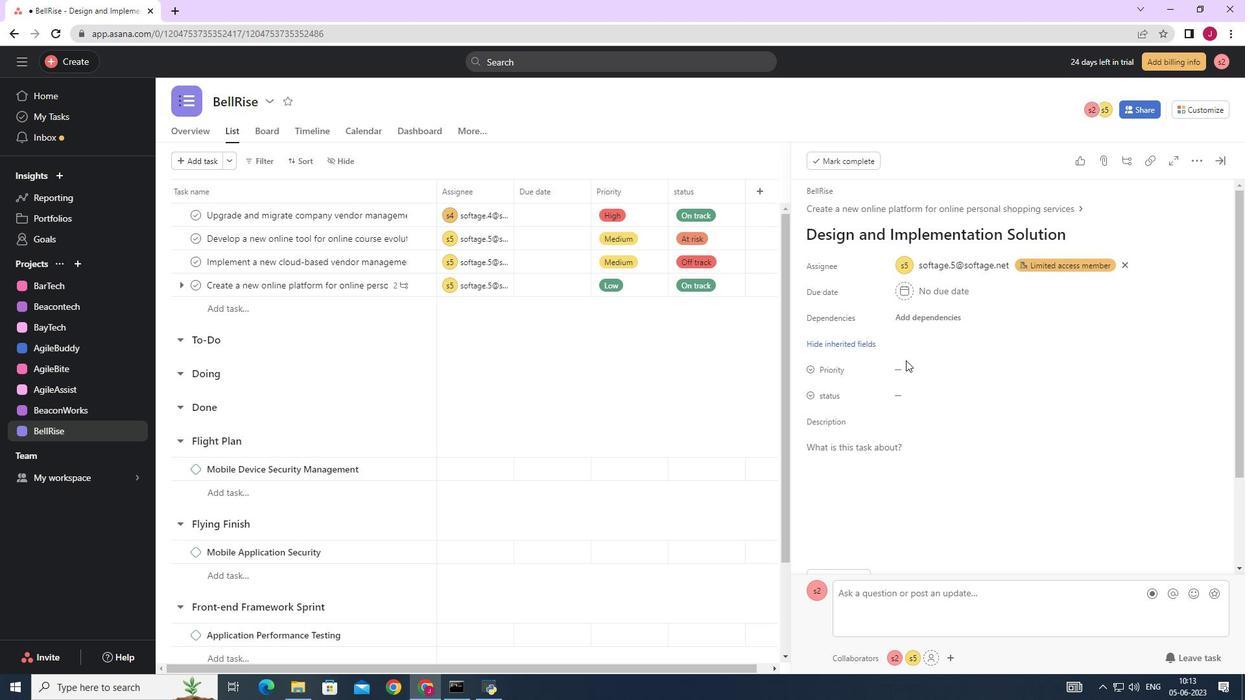 
Action: Mouse pressed left at (909, 365)
Screenshot: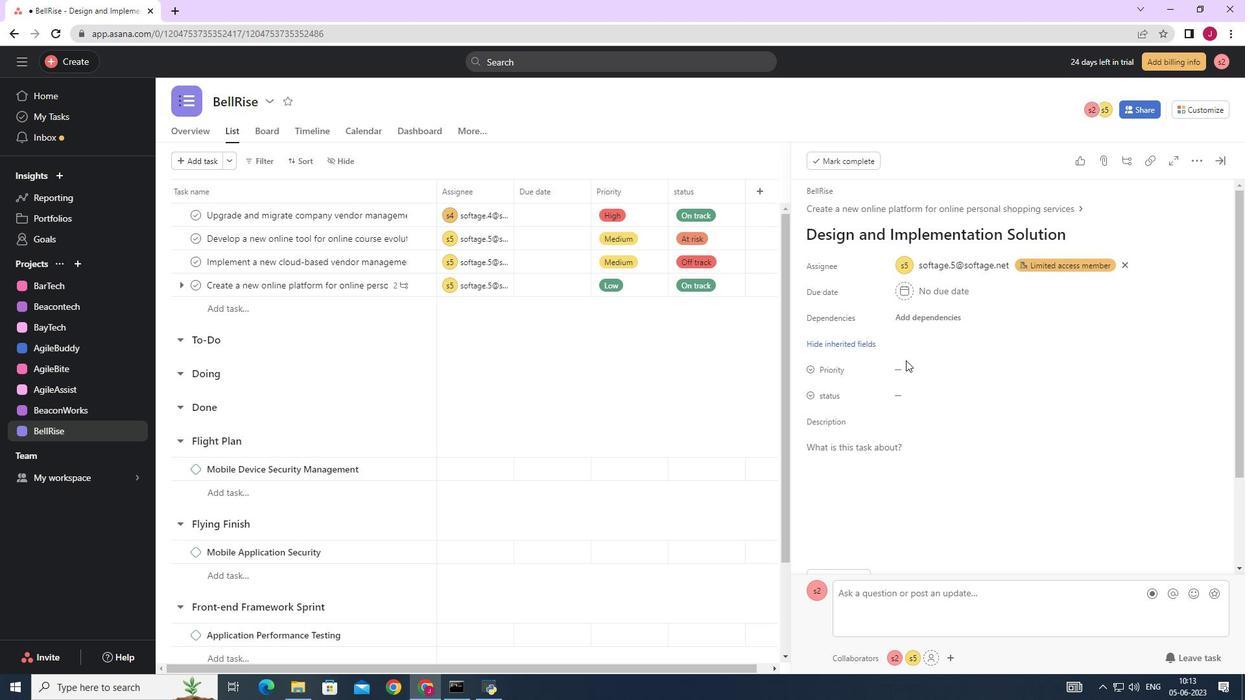 
Action: Mouse moved to (931, 416)
Screenshot: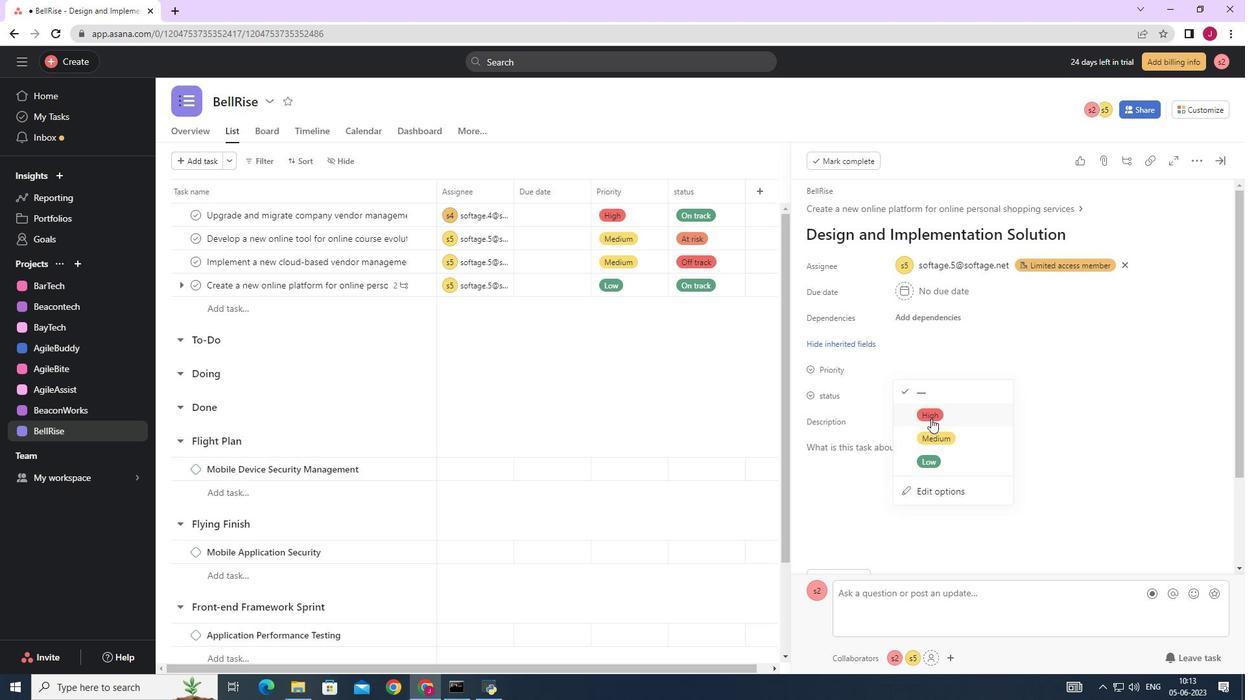
Action: Mouse pressed left at (931, 416)
Screenshot: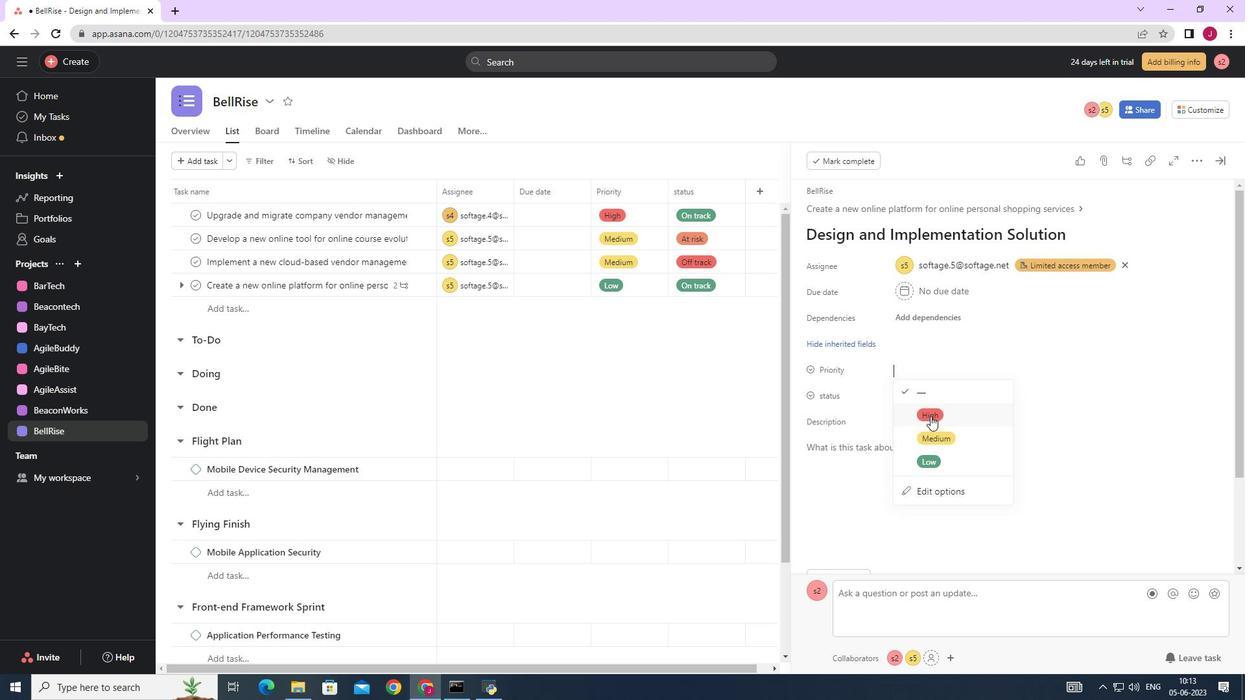 
Action: Mouse moved to (916, 395)
Screenshot: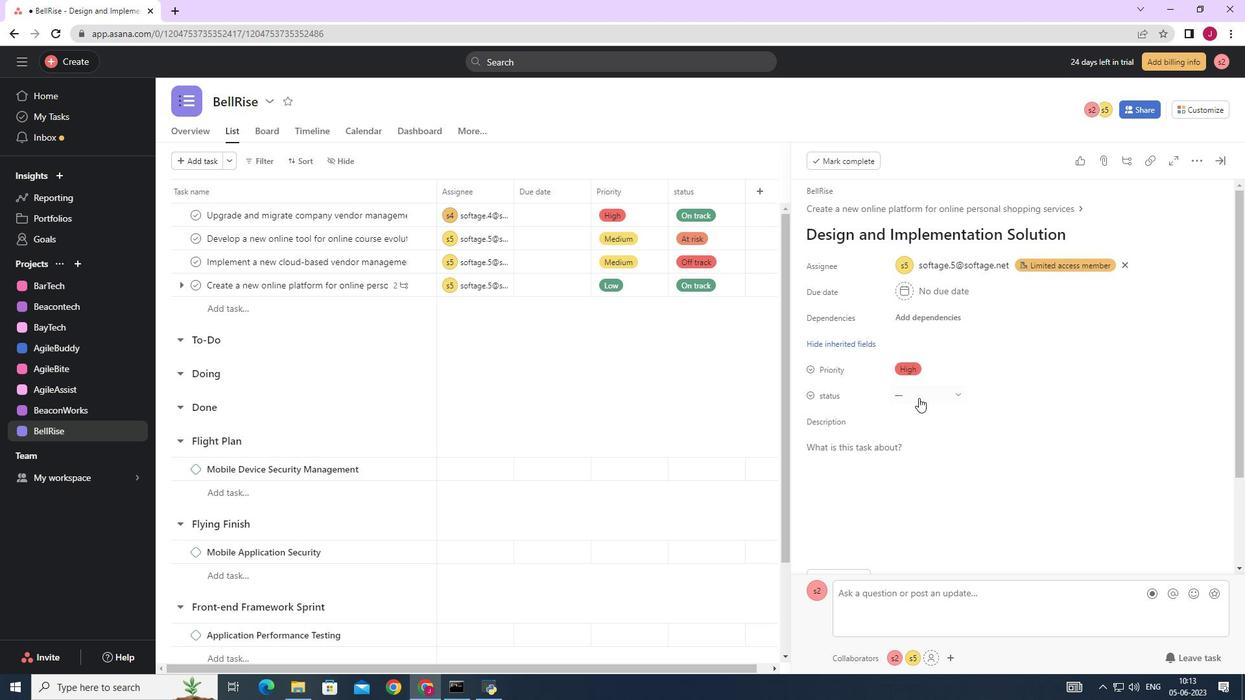 
Action: Mouse pressed left at (916, 395)
Screenshot: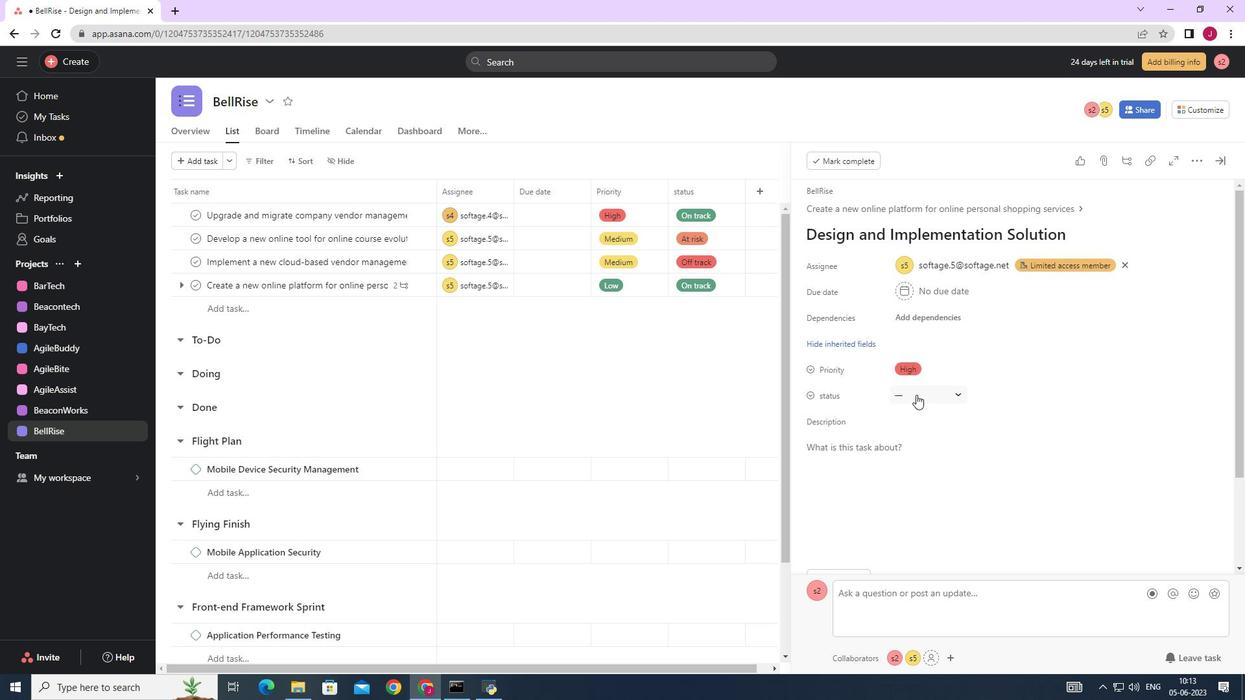 
Action: Mouse moved to (934, 465)
Screenshot: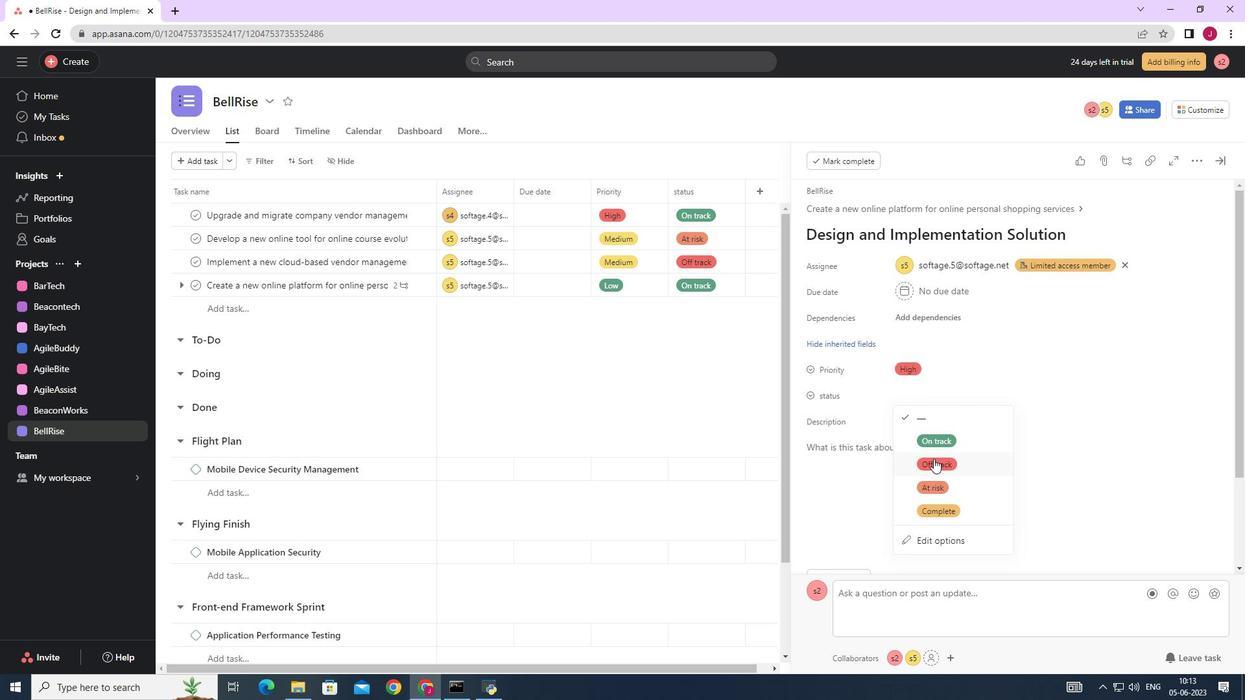
Action: Mouse pressed left at (934, 465)
Screenshot: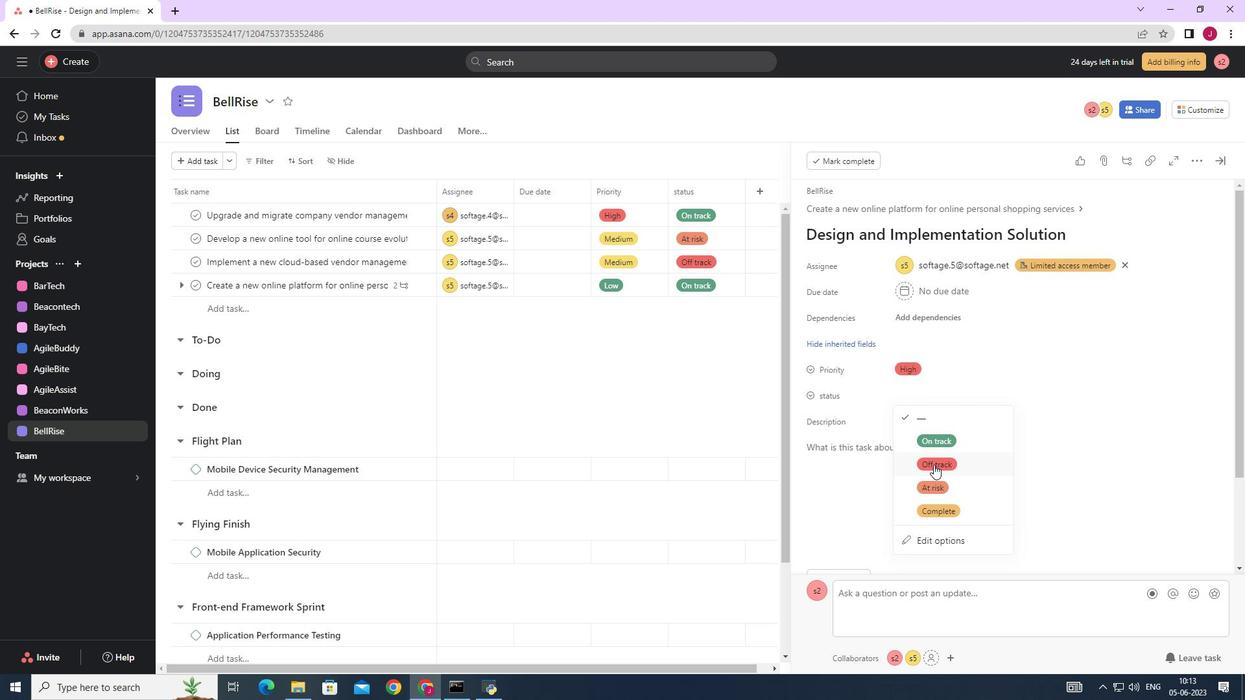 
Action: Mouse moved to (1216, 160)
Screenshot: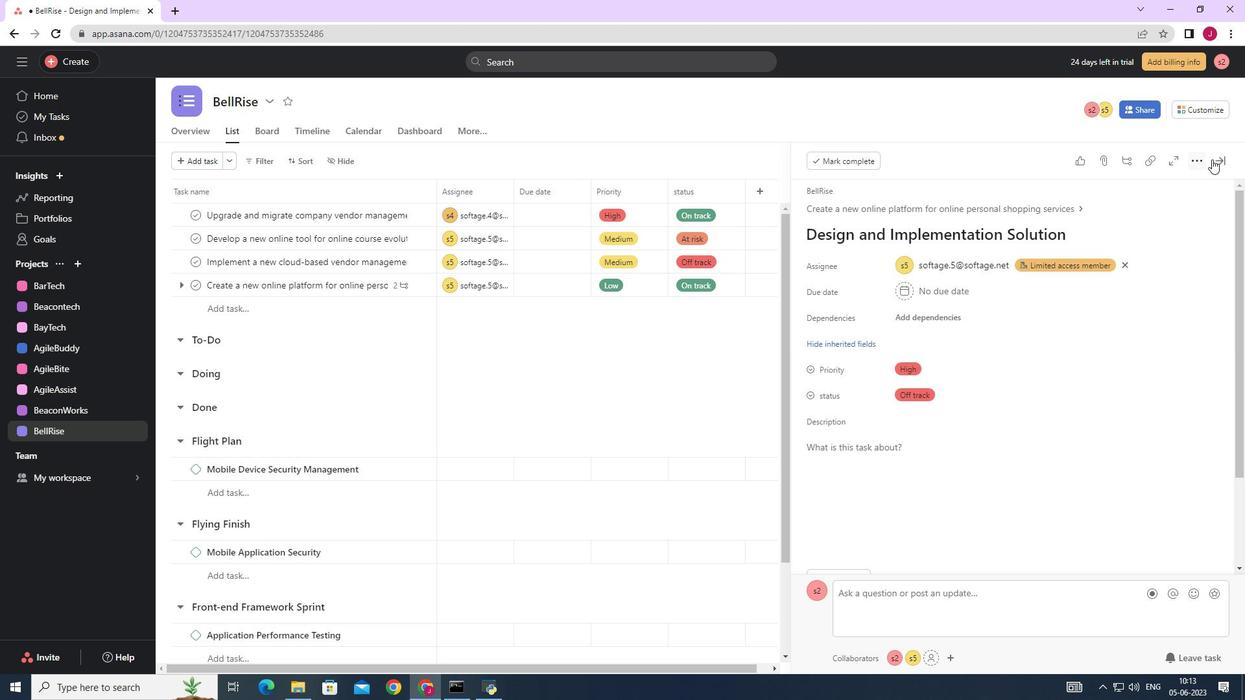 
Action: Mouse pressed left at (1216, 160)
Screenshot: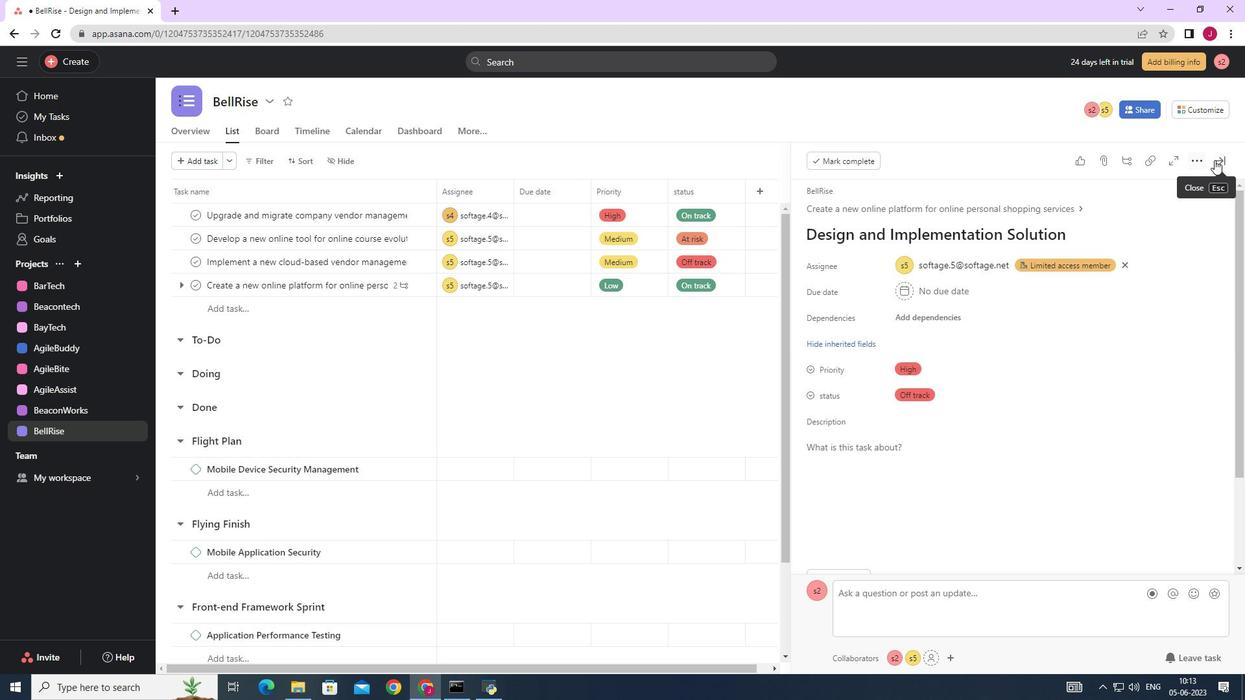 
Action: Mouse moved to (1055, 313)
Screenshot: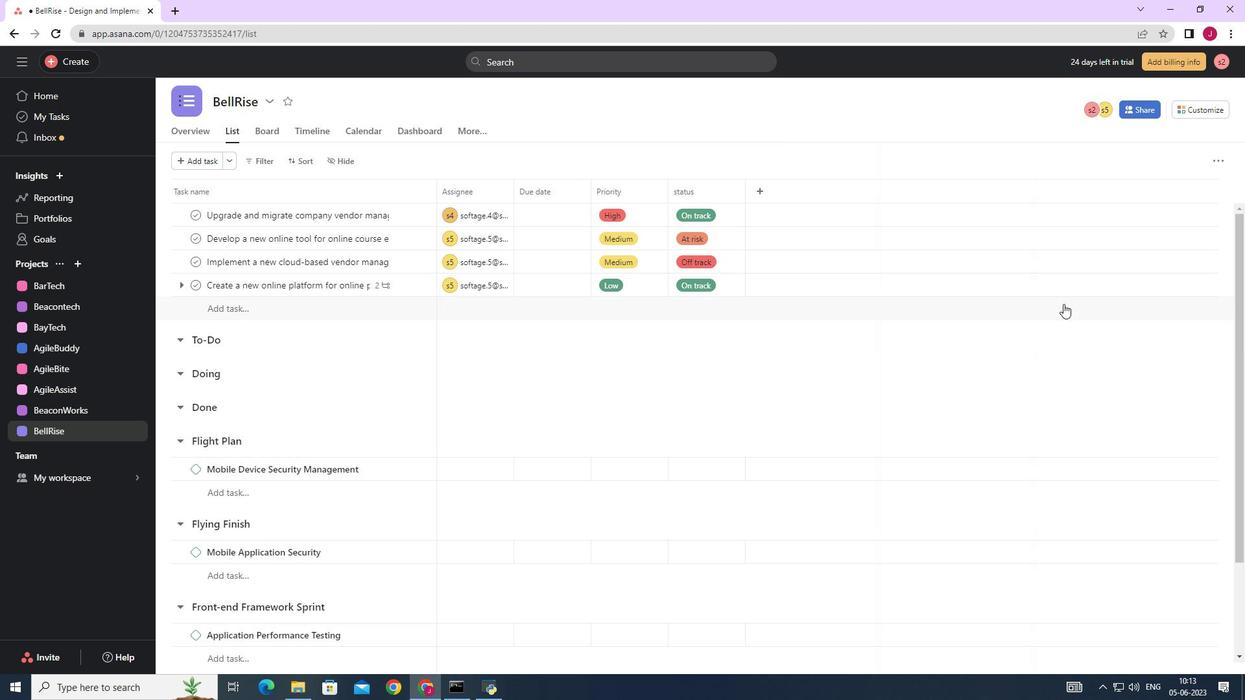 
